 Task: Look for space in Novi Ligure, Italy from 2nd September, 2023 to 5th September, 2023 for 1 adult in price range Rs.5000 to Rs.10000. Place can be private room with 1  bedroom having 1 bed and 1 bathroom. Property type can be house, flat, guest house, hotel. Booking option can be shelf check-in. Required host language is English.
Action: Mouse moved to (407, 115)
Screenshot: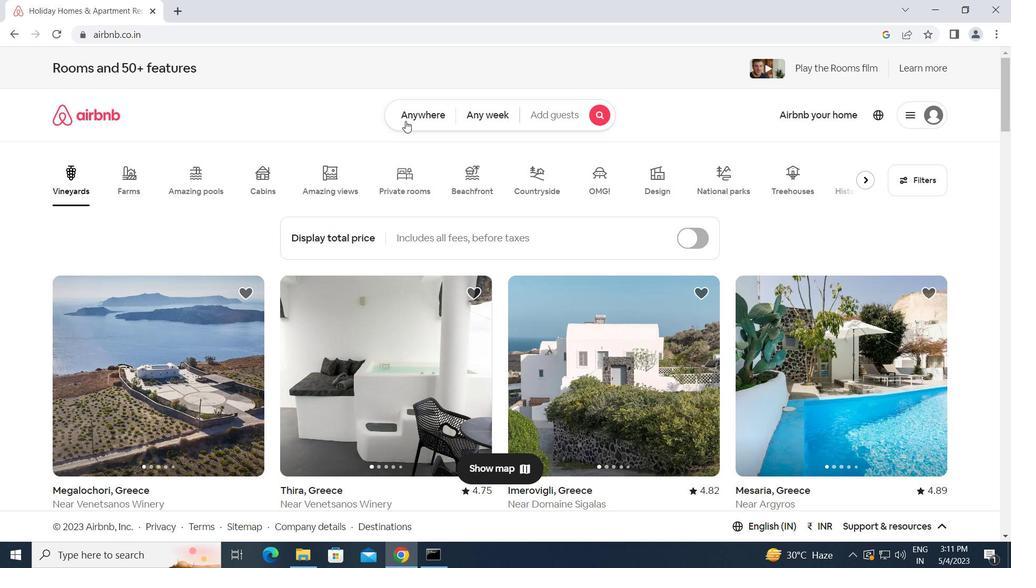 
Action: Mouse pressed left at (407, 115)
Screenshot: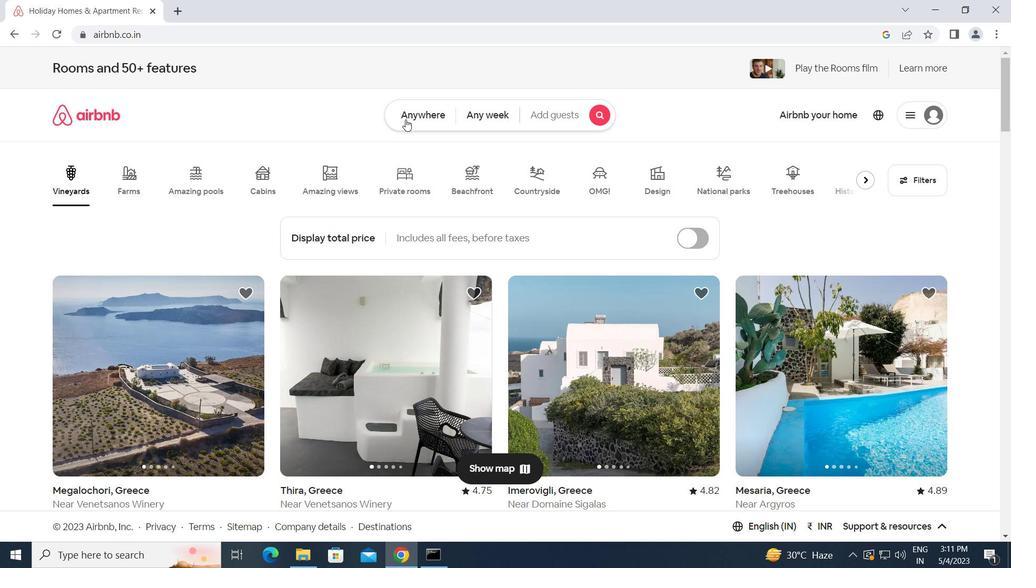 
Action: Mouse moved to (353, 165)
Screenshot: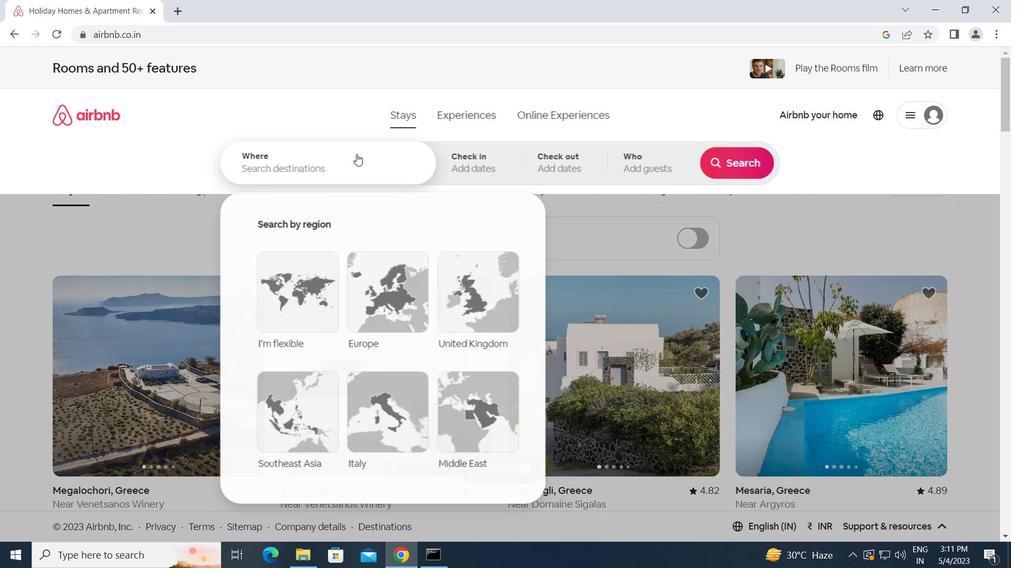 
Action: Mouse pressed left at (353, 165)
Screenshot: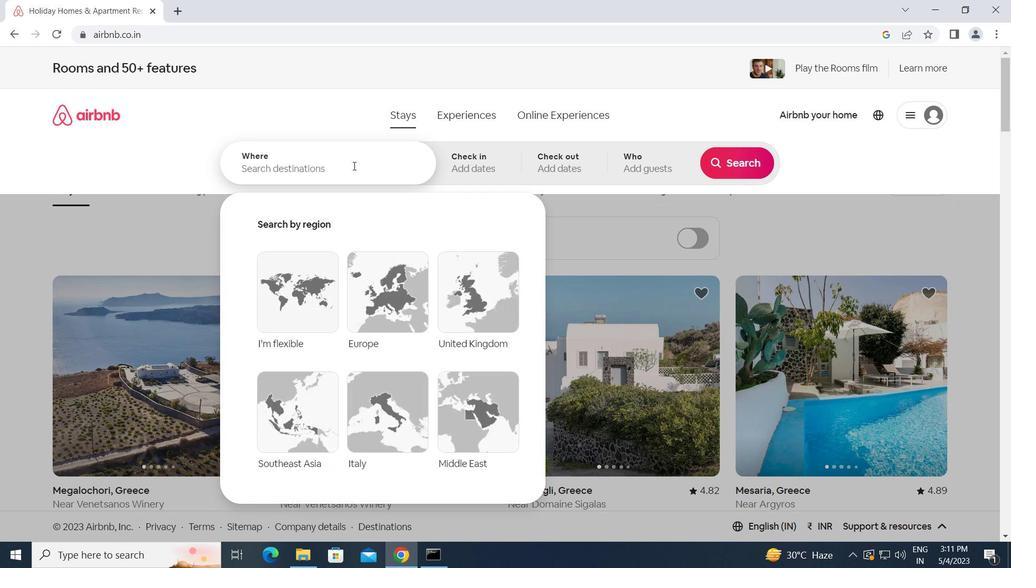 
Action: Key pressed n<Key.caps_lock>ovi<Key.space><Key.caps_lock>l<Key.caps_lock>igure,<Key.space><Key.caps_lock>i<Key.caps_lock>taly<Key.enter>
Screenshot: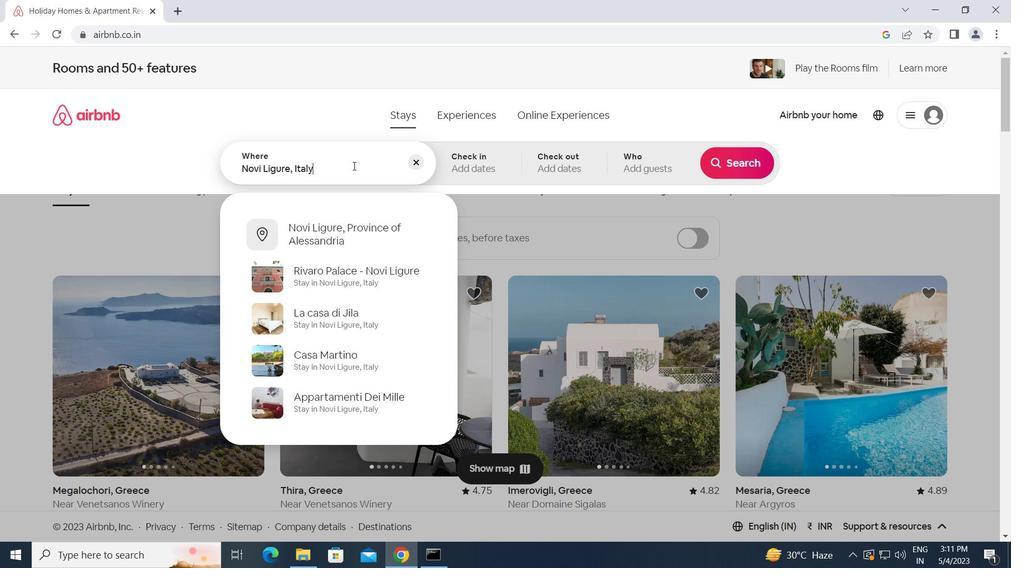 
Action: Mouse moved to (738, 271)
Screenshot: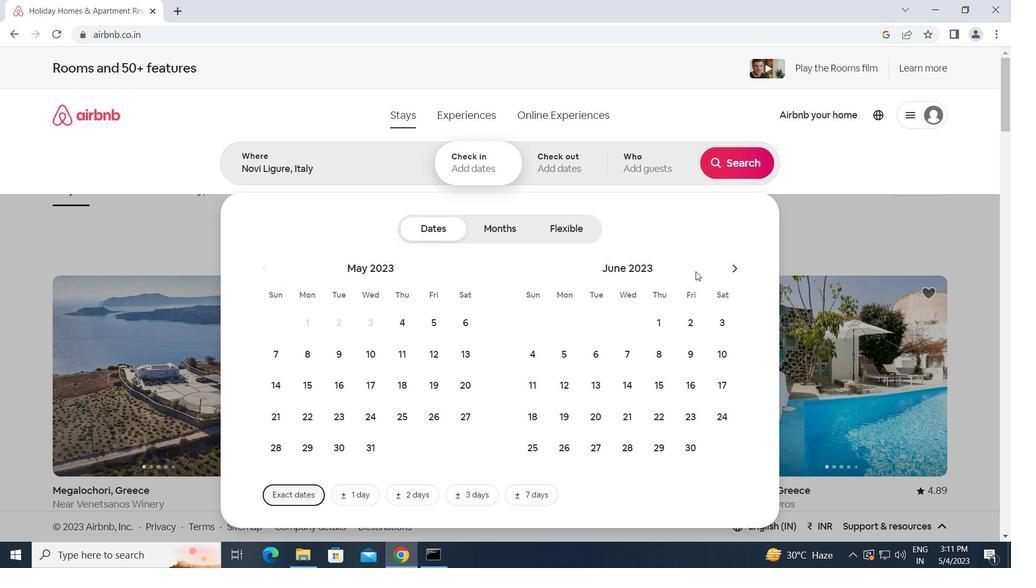 
Action: Mouse pressed left at (738, 271)
Screenshot: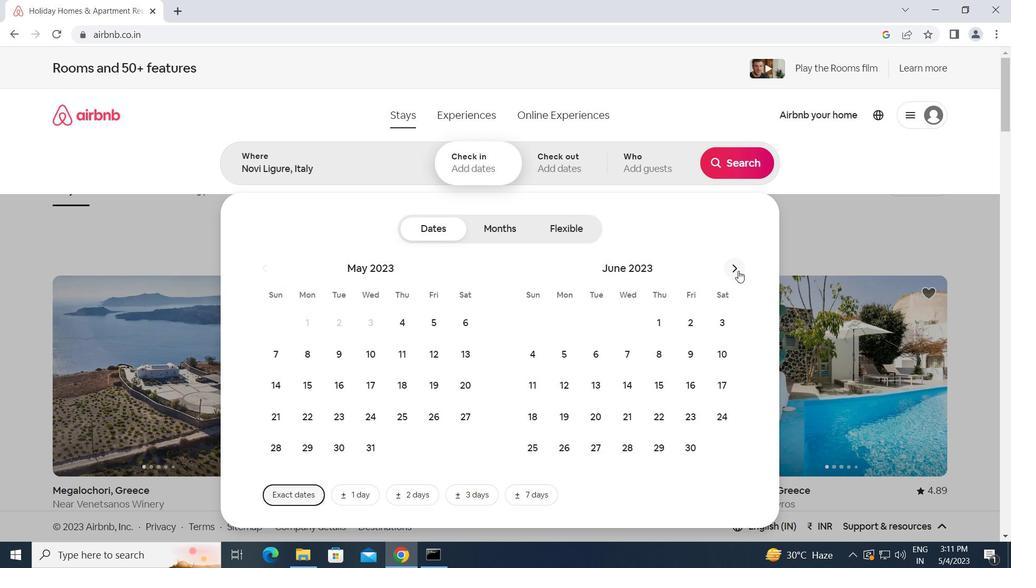 
Action: Mouse pressed left at (738, 271)
Screenshot: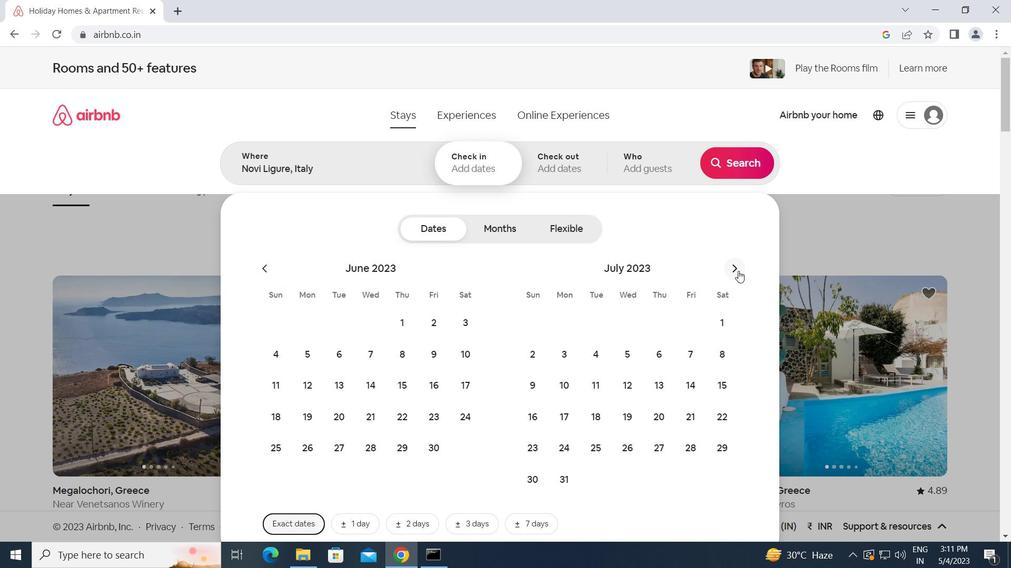 
Action: Mouse pressed left at (738, 271)
Screenshot: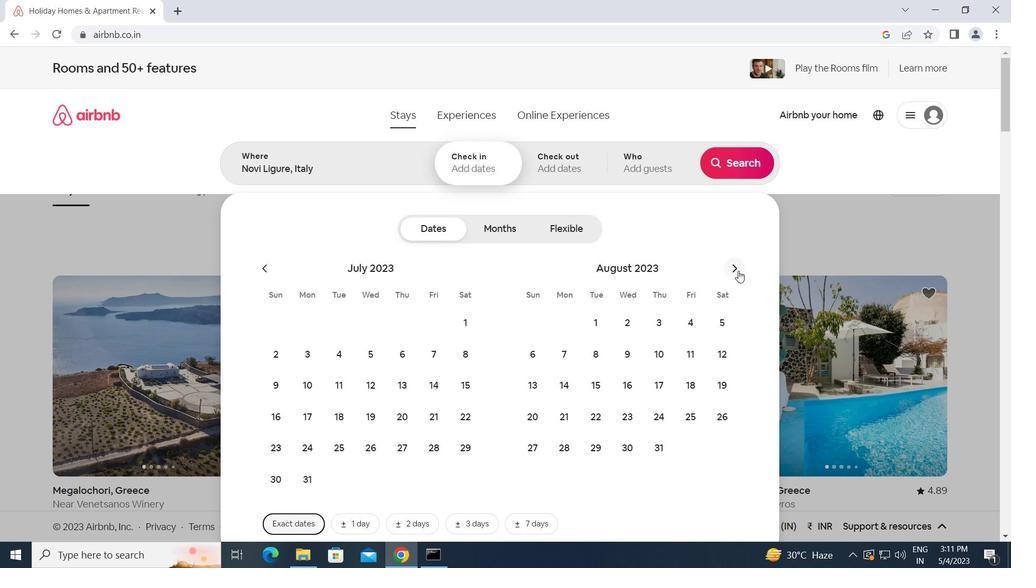 
Action: Mouse moved to (718, 320)
Screenshot: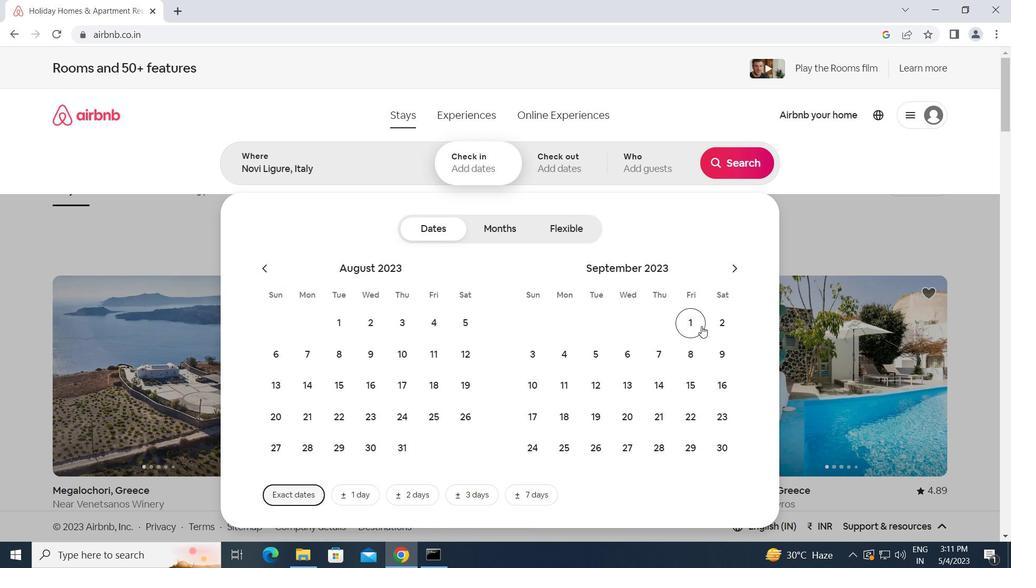 
Action: Mouse pressed left at (718, 320)
Screenshot: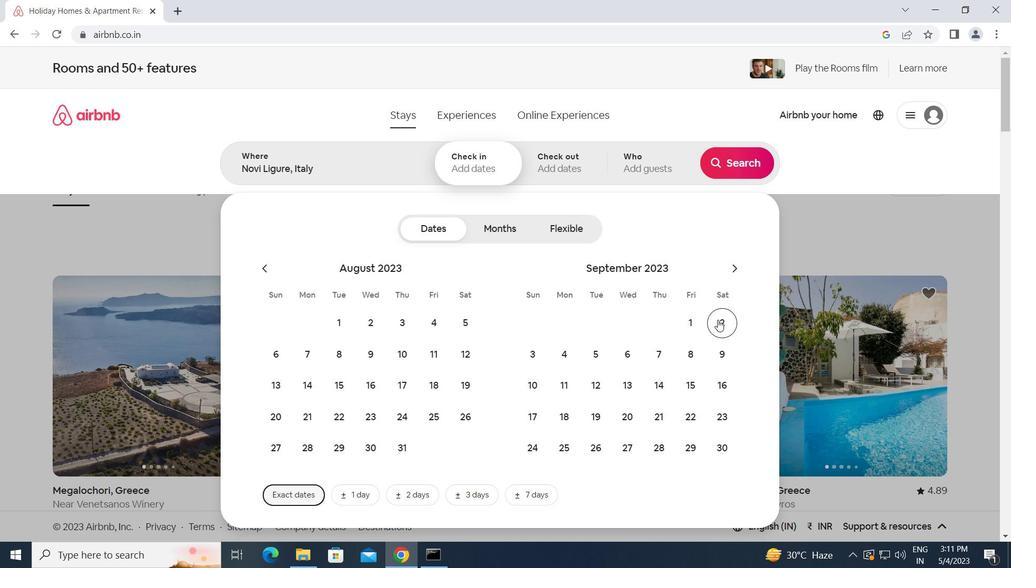 
Action: Mouse moved to (591, 359)
Screenshot: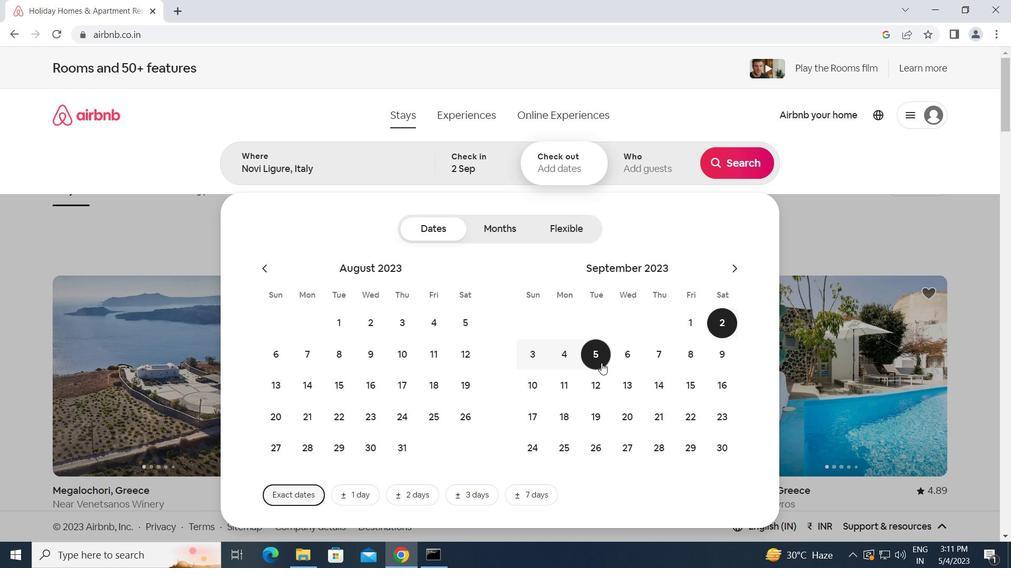 
Action: Mouse pressed left at (591, 359)
Screenshot: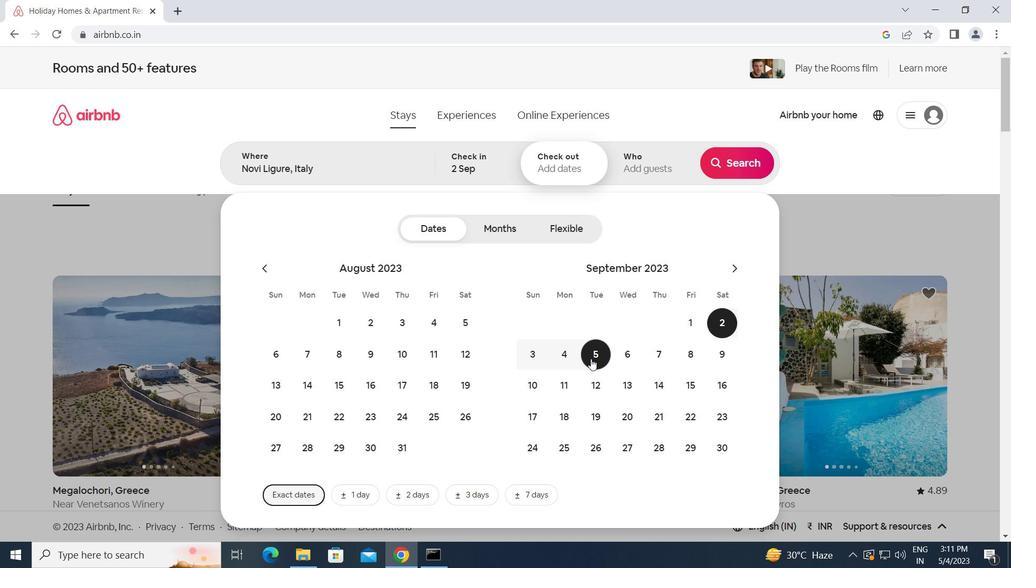 
Action: Mouse moved to (653, 163)
Screenshot: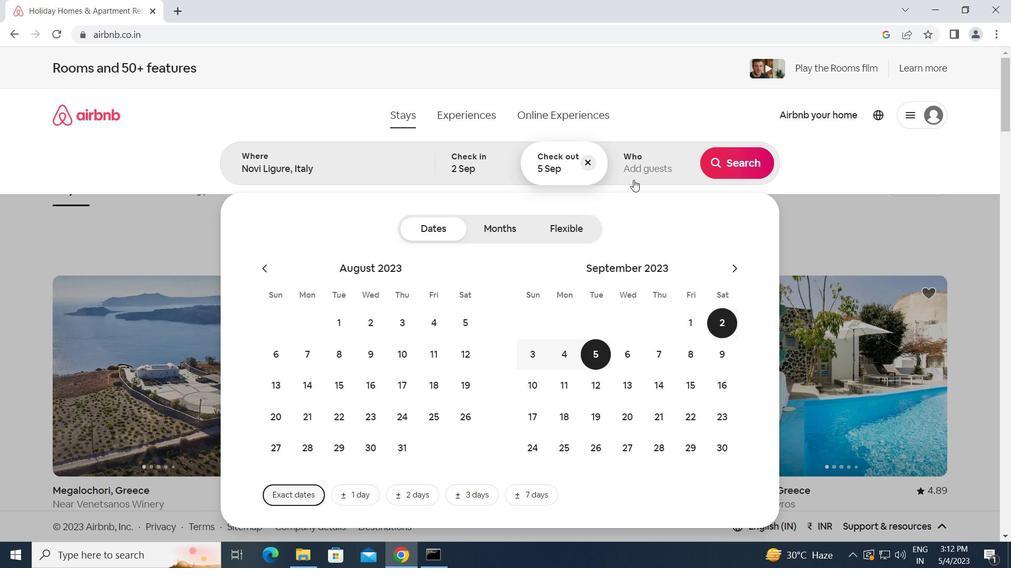 
Action: Mouse pressed left at (653, 163)
Screenshot: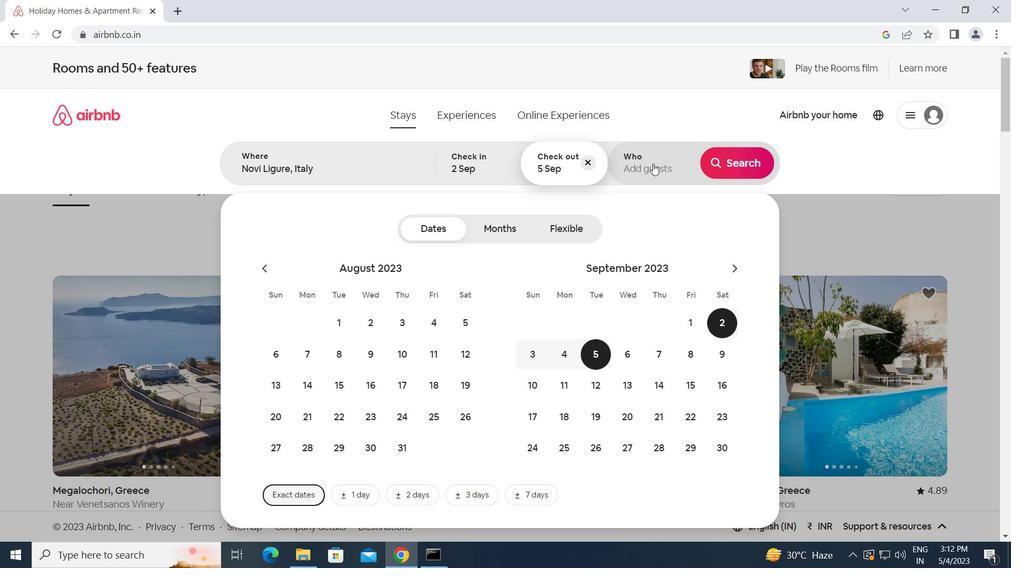 
Action: Mouse moved to (745, 232)
Screenshot: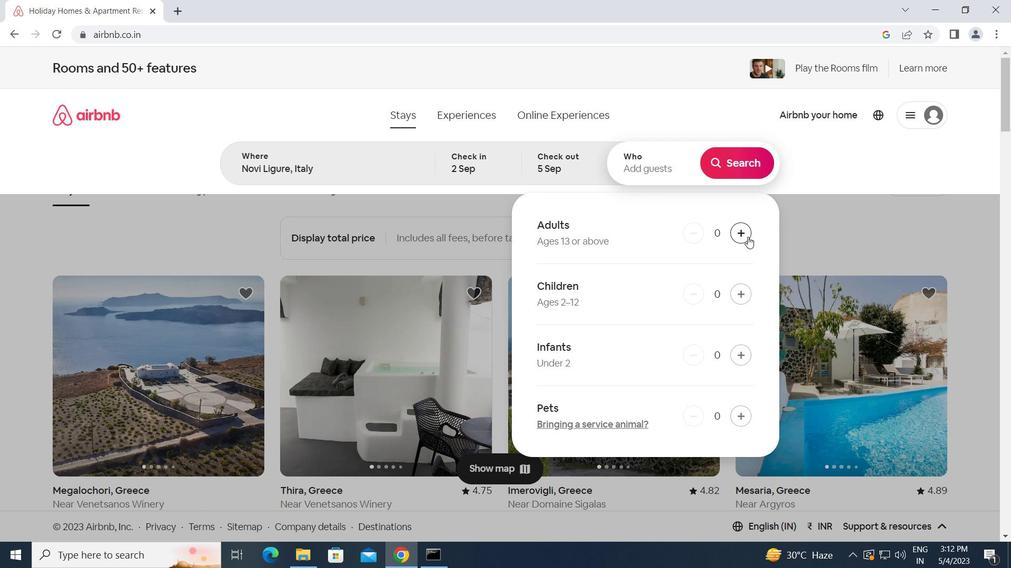
Action: Mouse pressed left at (745, 232)
Screenshot: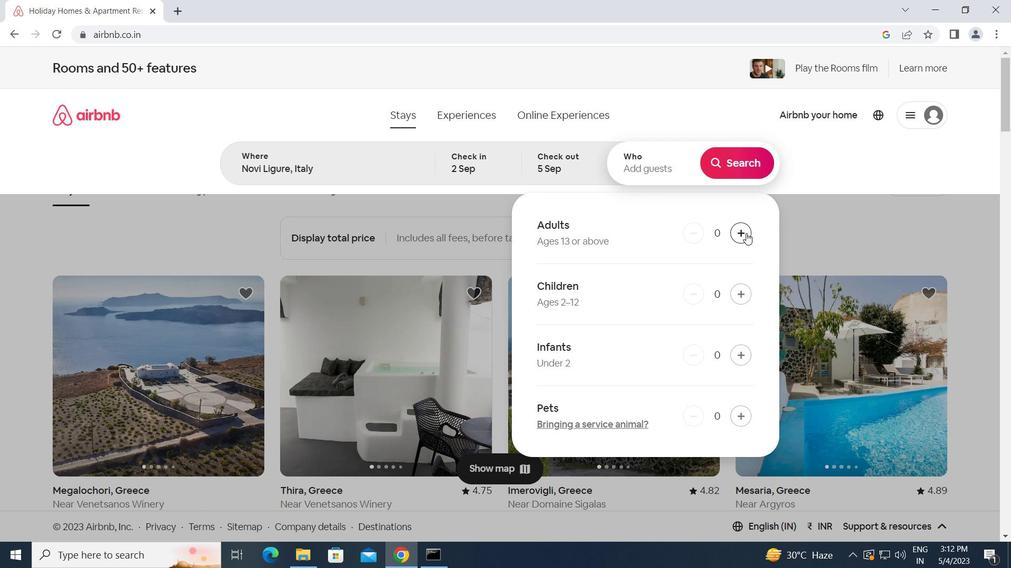 
Action: Mouse moved to (742, 158)
Screenshot: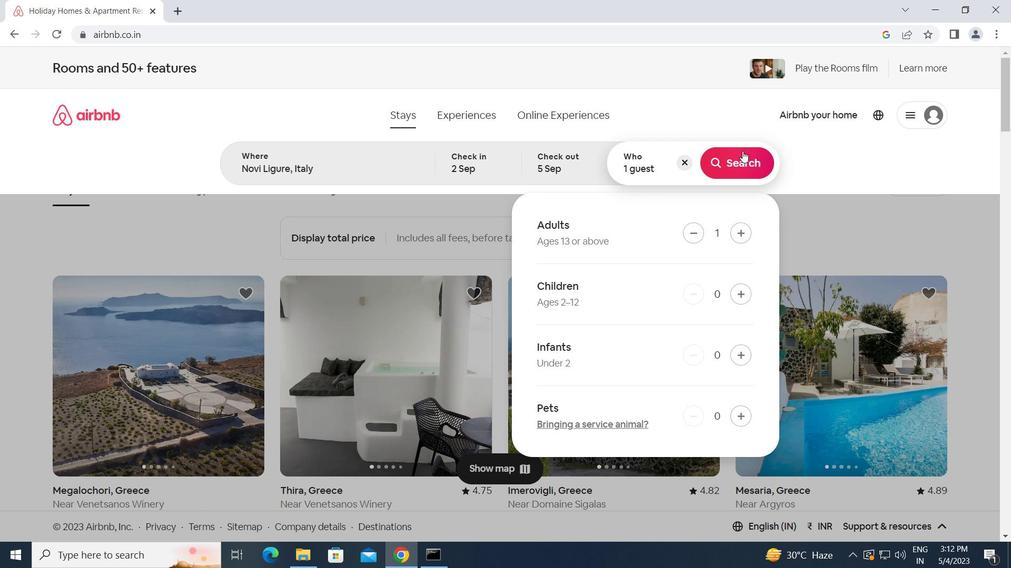 
Action: Mouse pressed left at (742, 158)
Screenshot: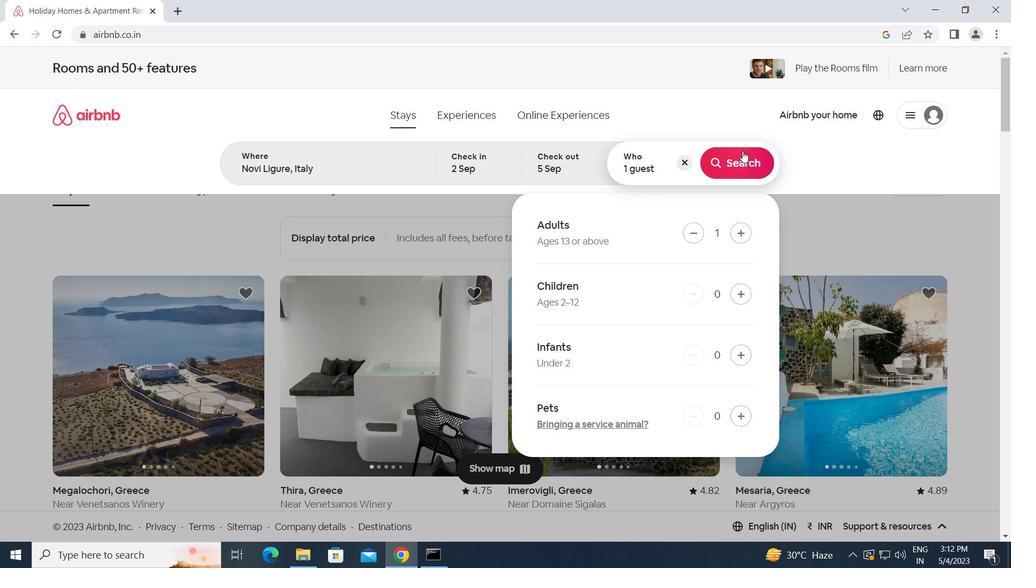 
Action: Mouse moved to (942, 121)
Screenshot: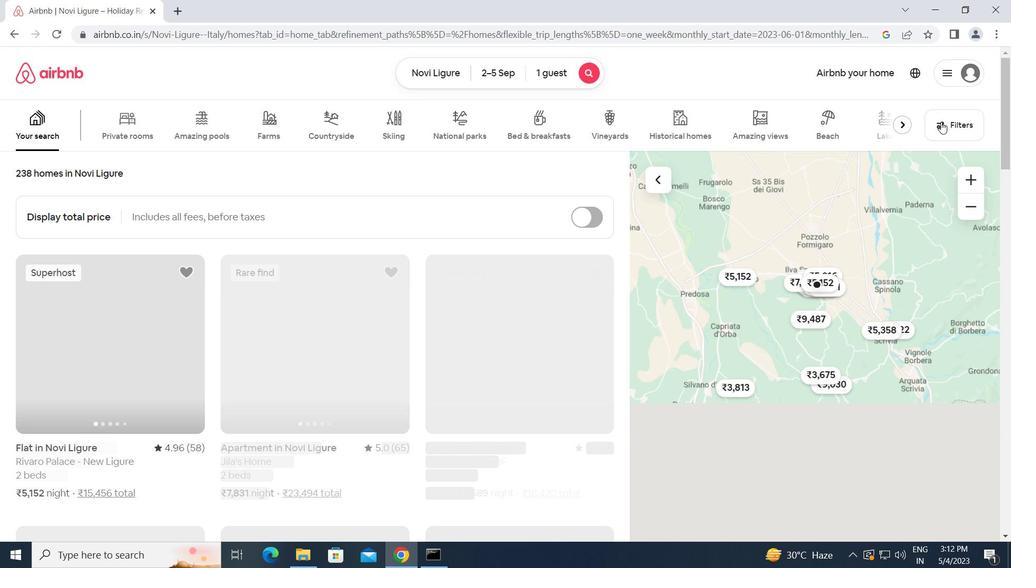 
Action: Mouse pressed left at (942, 121)
Screenshot: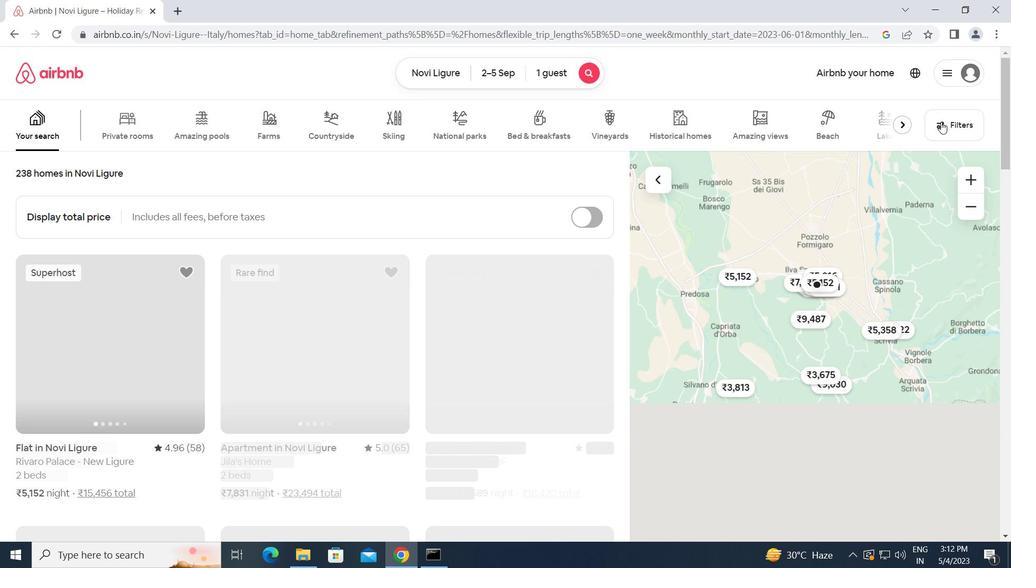
Action: Mouse moved to (332, 292)
Screenshot: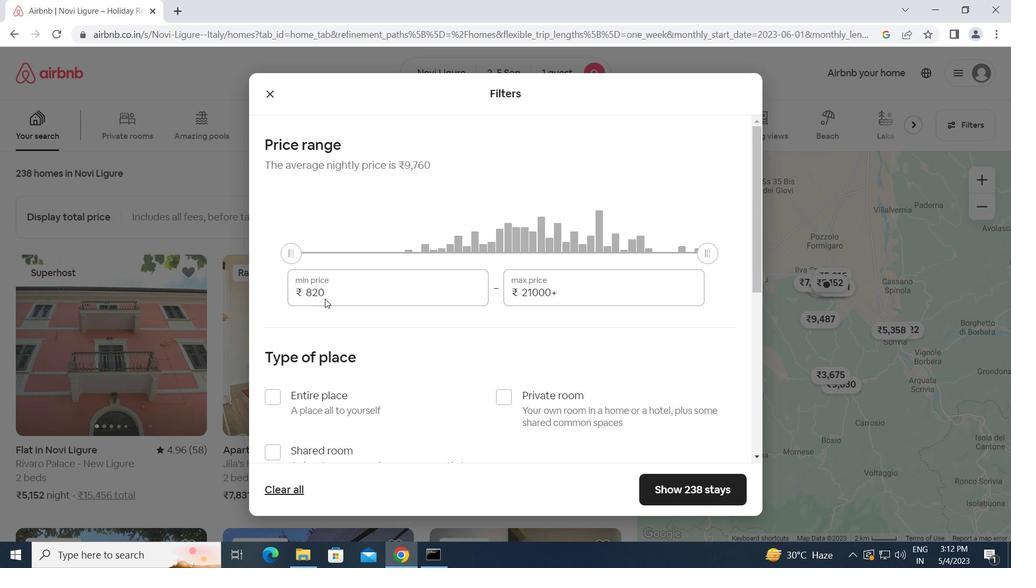 
Action: Mouse pressed left at (332, 292)
Screenshot: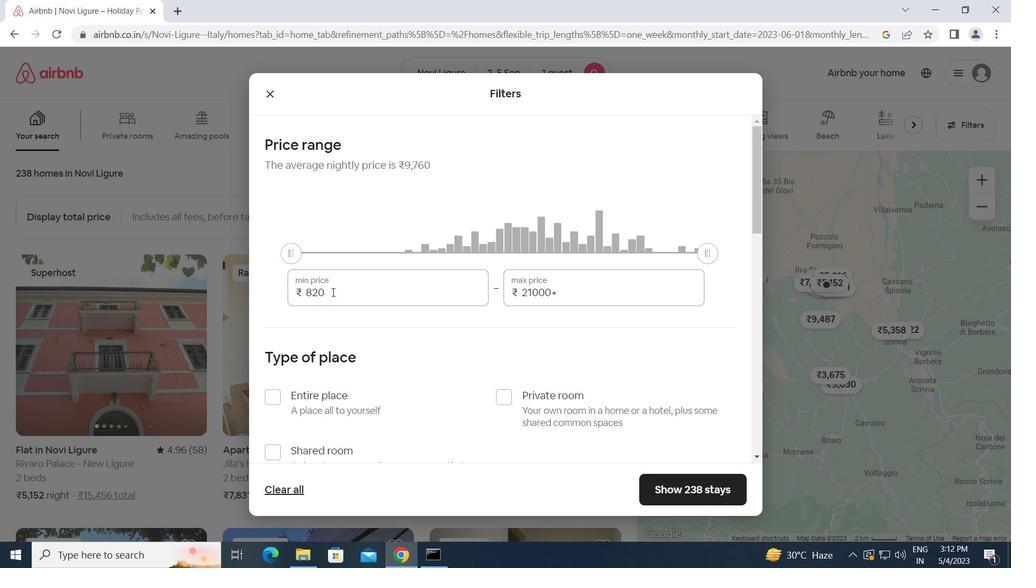 
Action: Mouse moved to (295, 300)
Screenshot: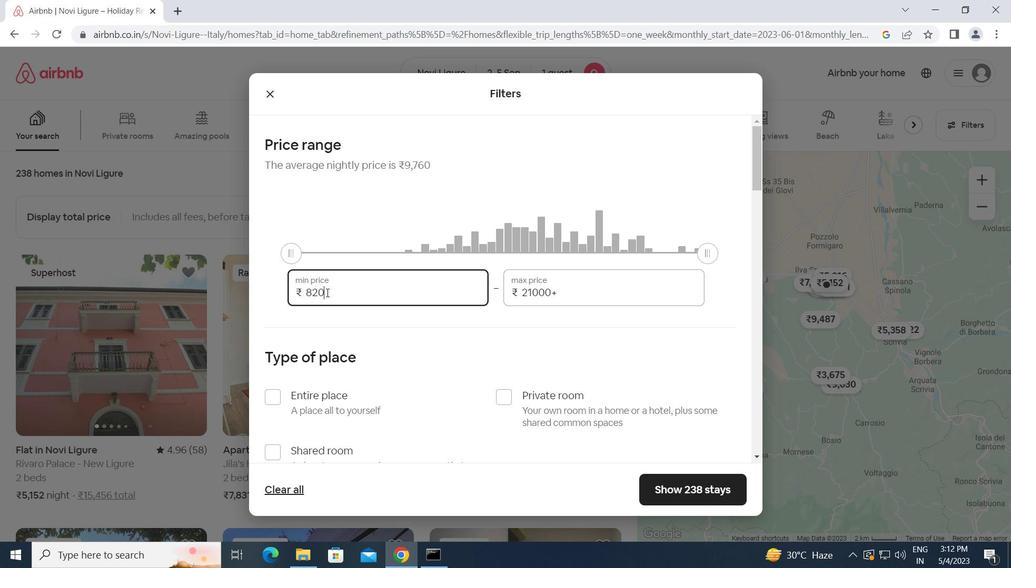 
Action: Key pressed 5000<Key.tab>10000
Screenshot: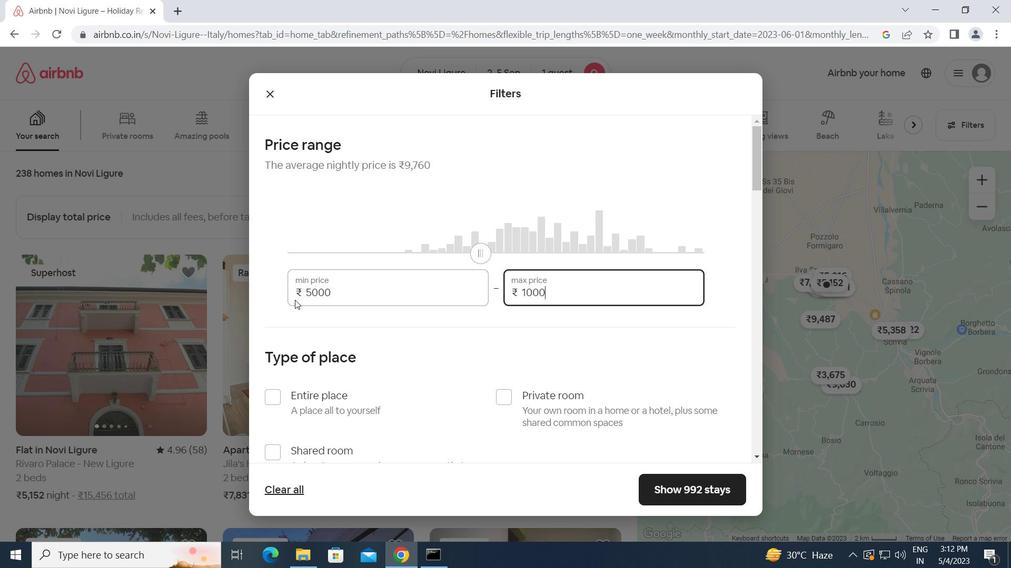 
Action: Mouse moved to (498, 394)
Screenshot: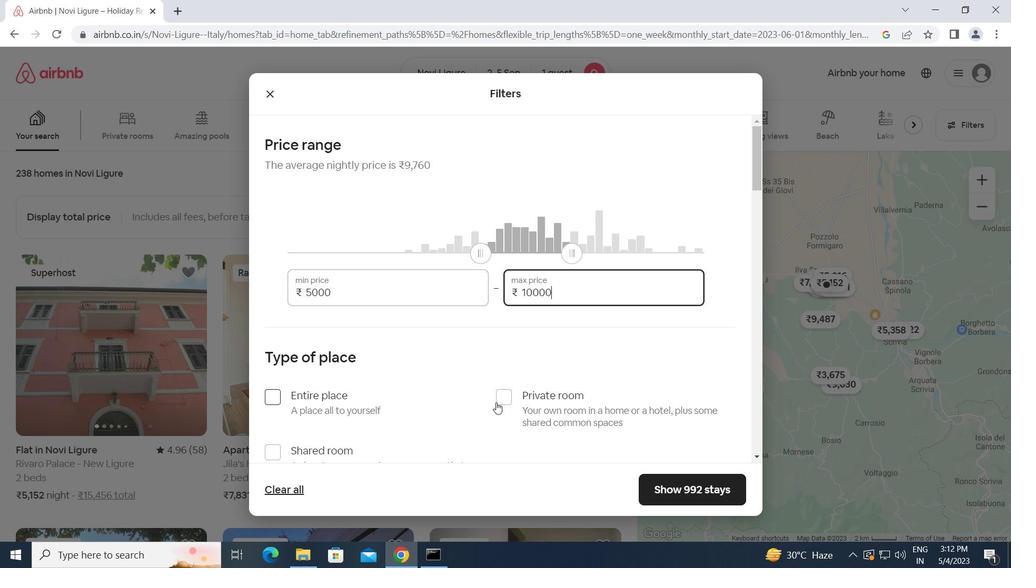 
Action: Mouse pressed left at (498, 394)
Screenshot: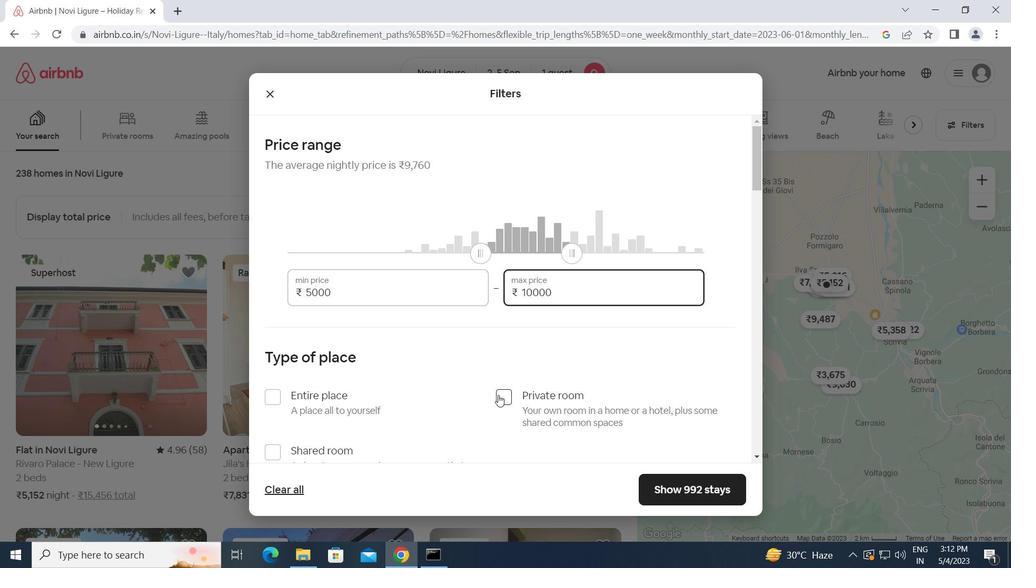 
Action: Mouse moved to (381, 434)
Screenshot: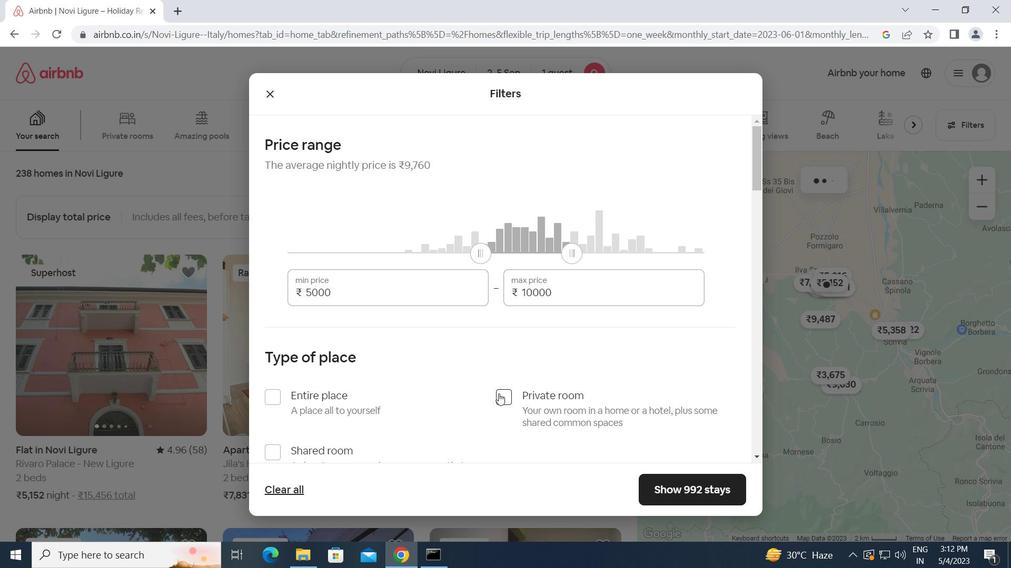 
Action: Mouse scrolled (381, 433) with delta (0, 0)
Screenshot: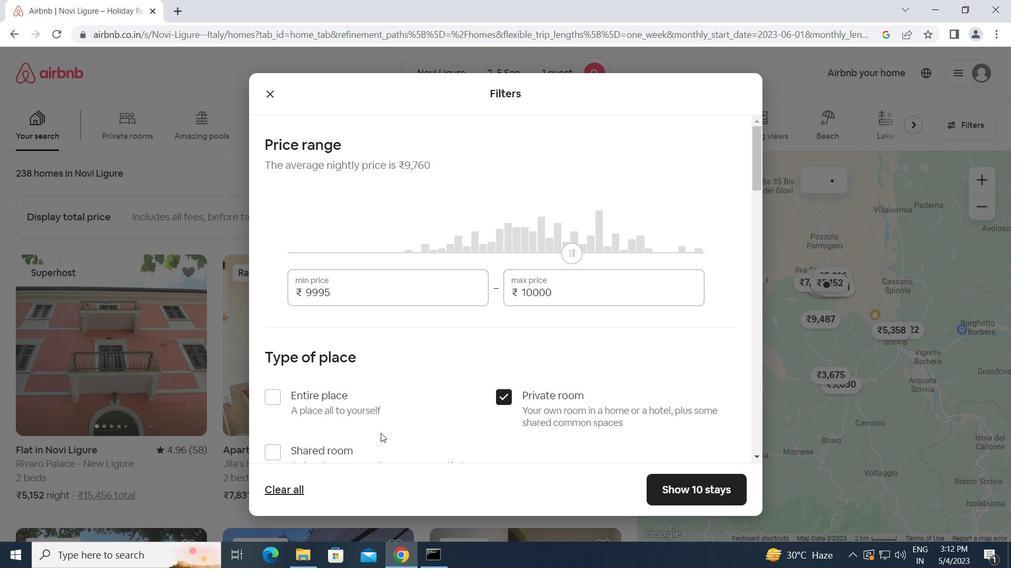 
Action: Mouse scrolled (381, 433) with delta (0, 0)
Screenshot: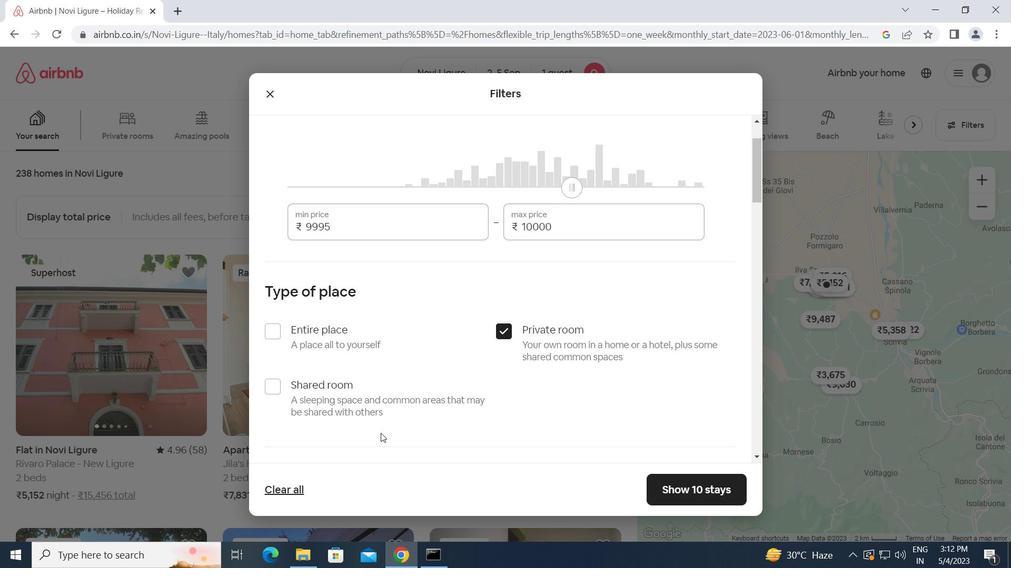 
Action: Mouse moved to (395, 424)
Screenshot: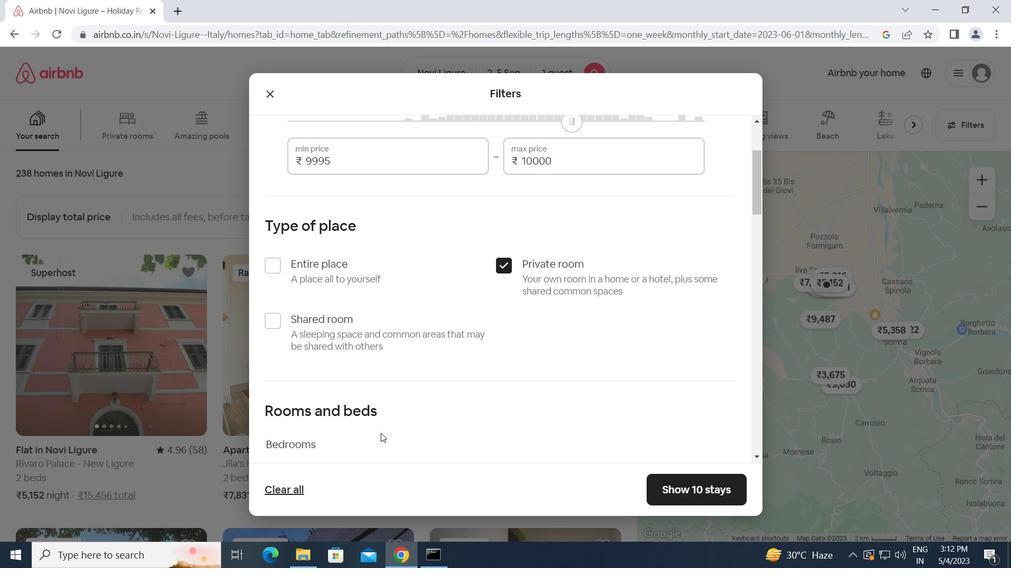 
Action: Mouse scrolled (395, 423) with delta (0, 0)
Screenshot: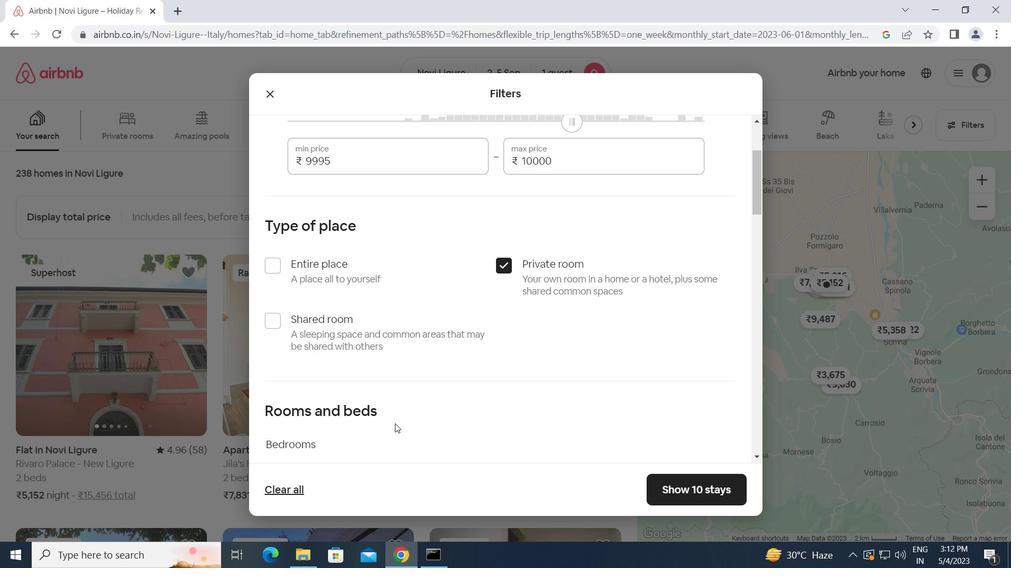 
Action: Mouse moved to (337, 417)
Screenshot: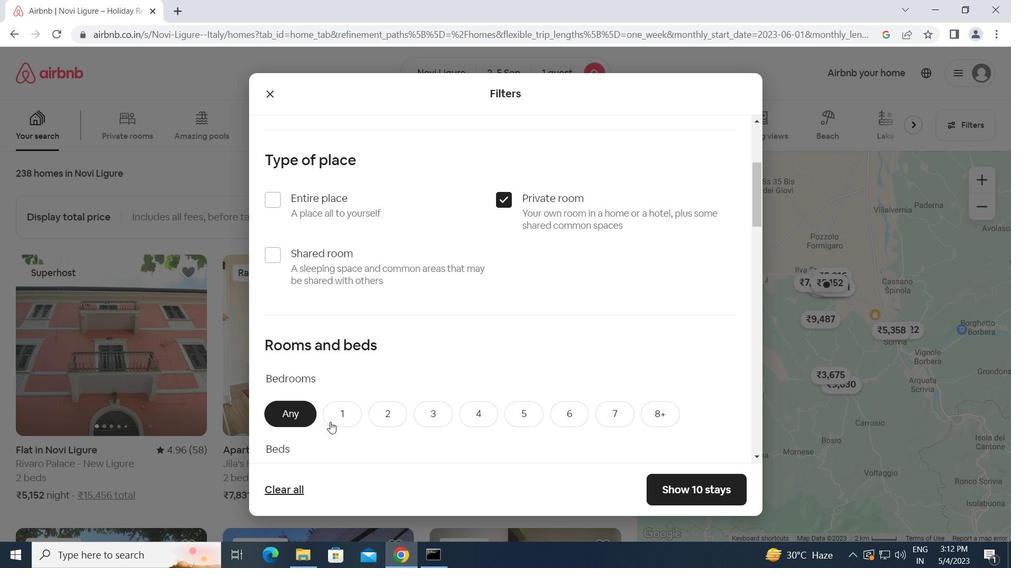 
Action: Mouse pressed left at (337, 417)
Screenshot: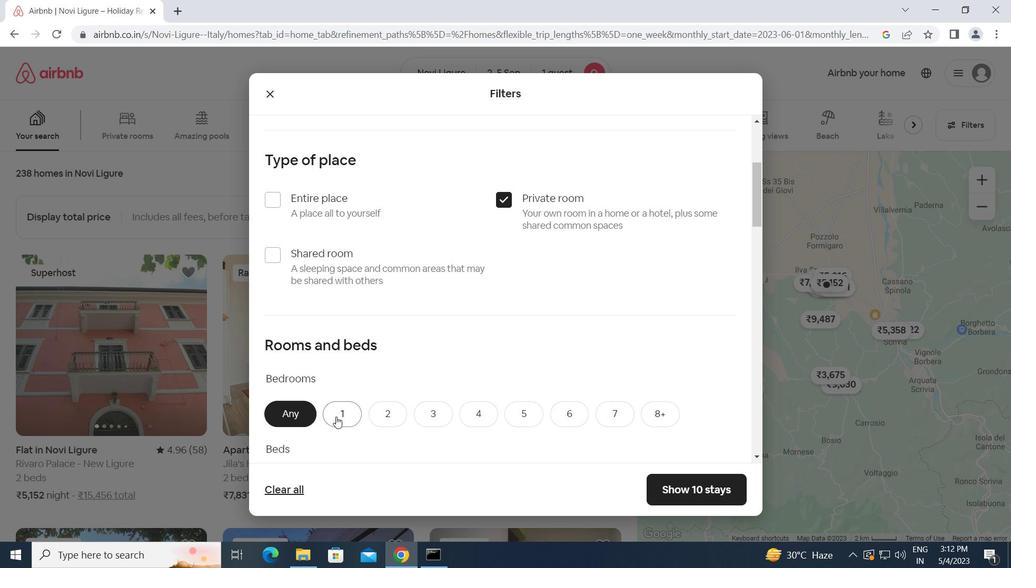 
Action: Mouse moved to (415, 407)
Screenshot: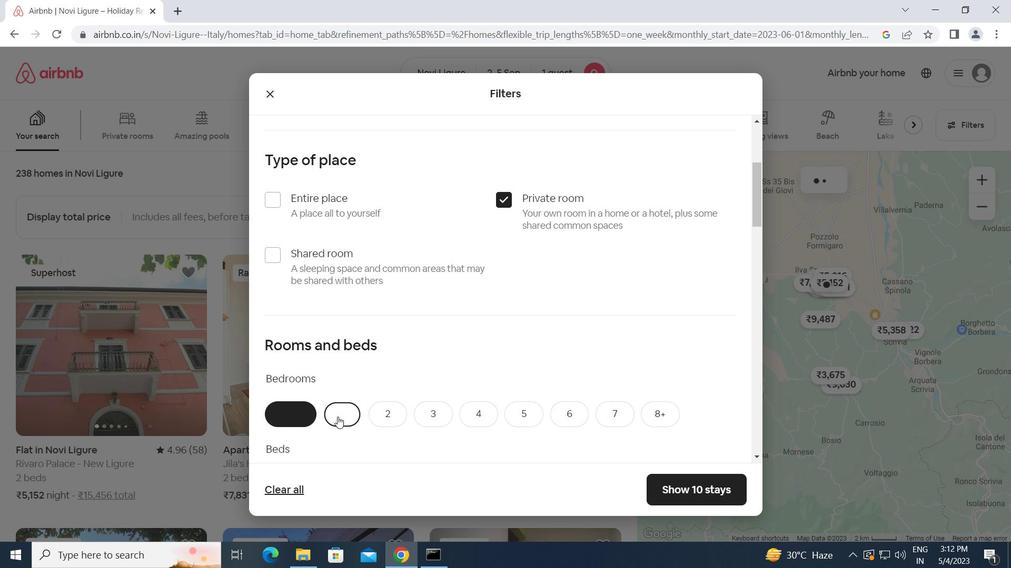 
Action: Mouse scrolled (415, 407) with delta (0, 0)
Screenshot: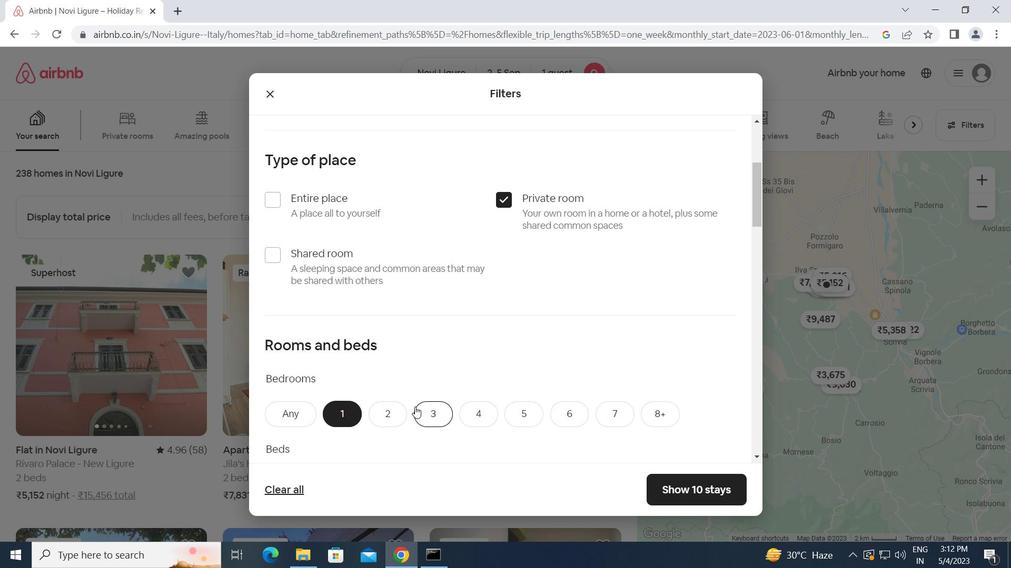 
Action: Mouse moved to (346, 425)
Screenshot: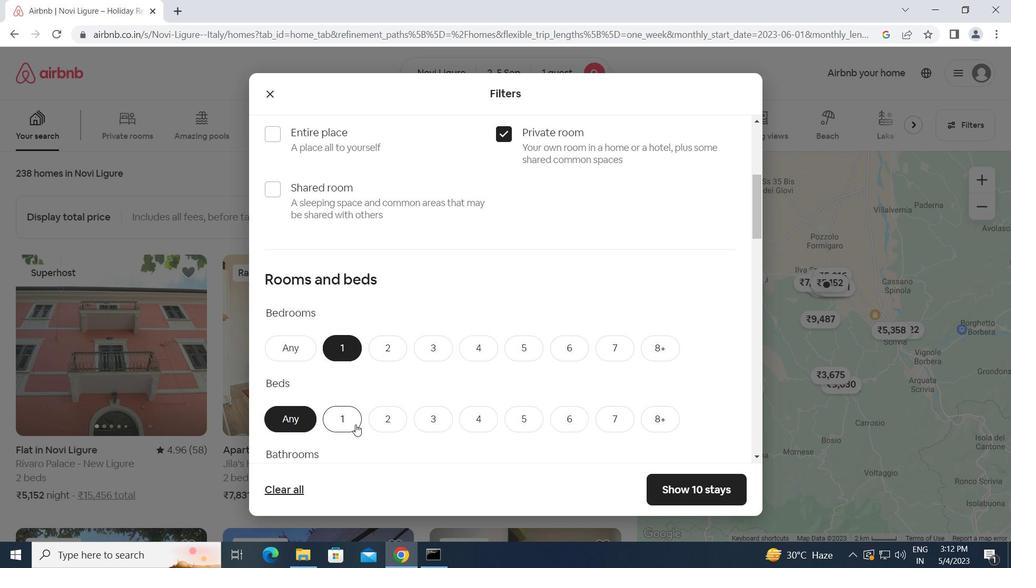 
Action: Mouse pressed left at (346, 425)
Screenshot: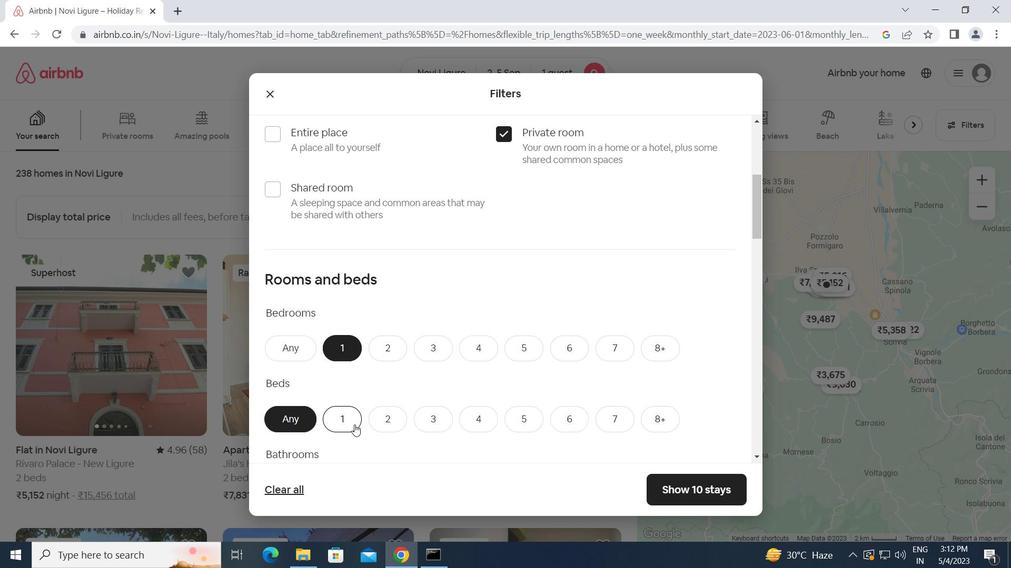 
Action: Mouse moved to (377, 424)
Screenshot: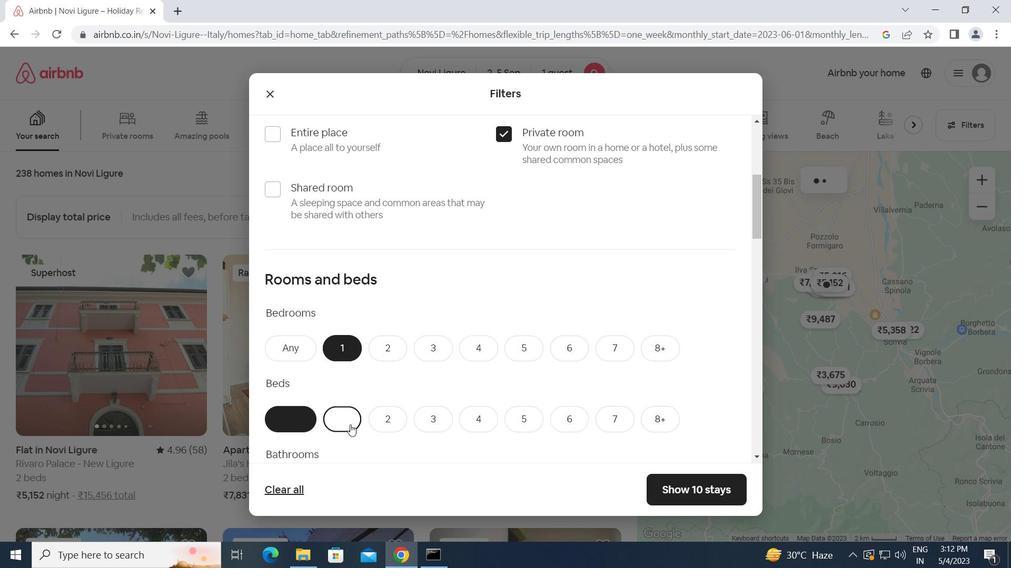 
Action: Mouse scrolled (377, 424) with delta (0, 0)
Screenshot: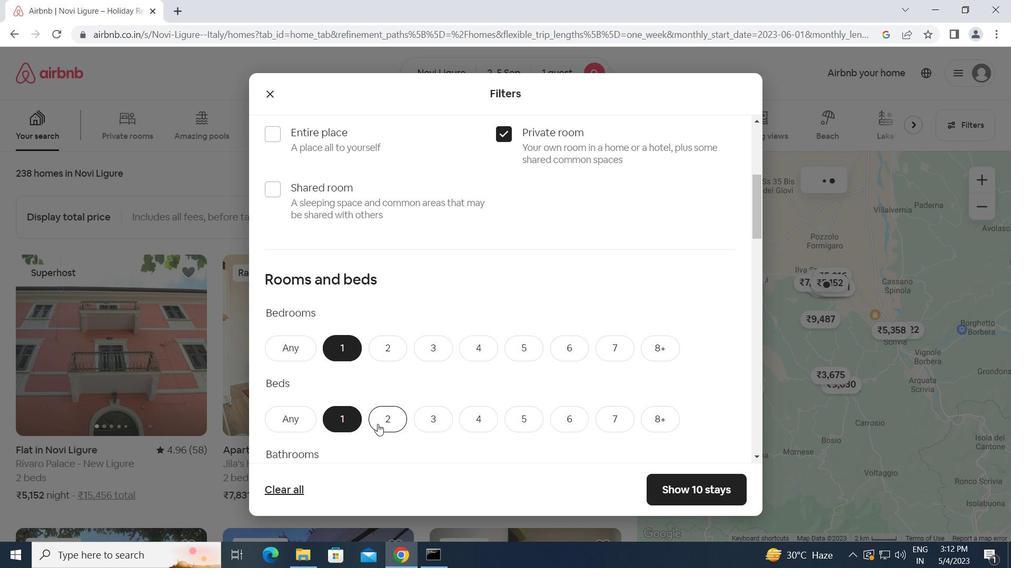 
Action: Mouse moved to (338, 417)
Screenshot: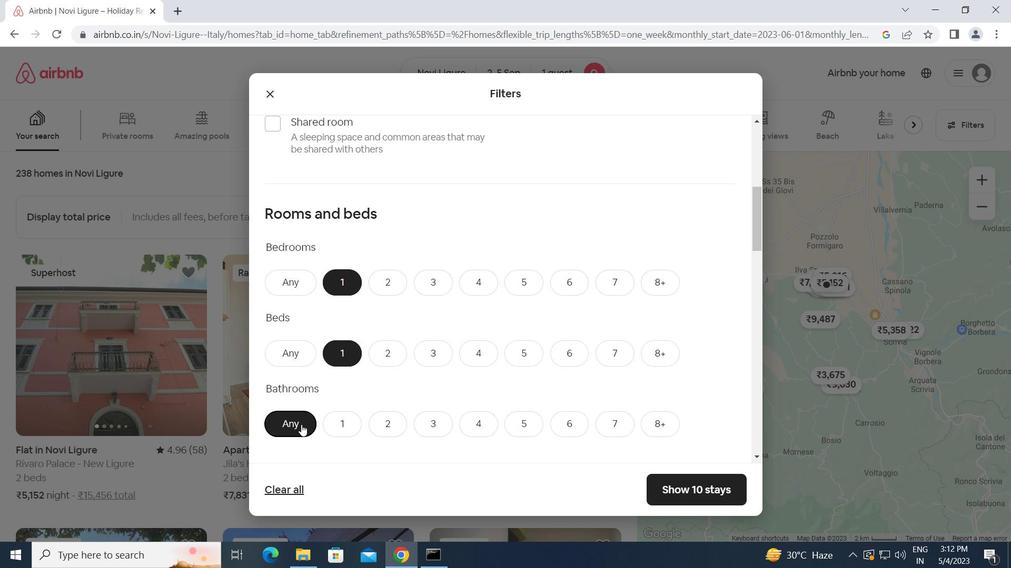 
Action: Mouse pressed left at (338, 417)
Screenshot: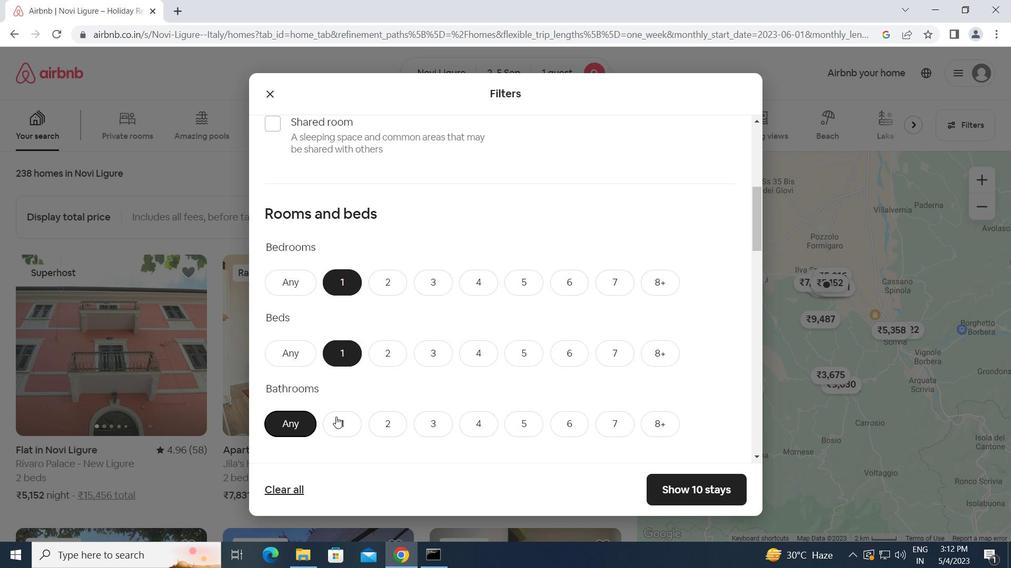 
Action: Mouse moved to (412, 417)
Screenshot: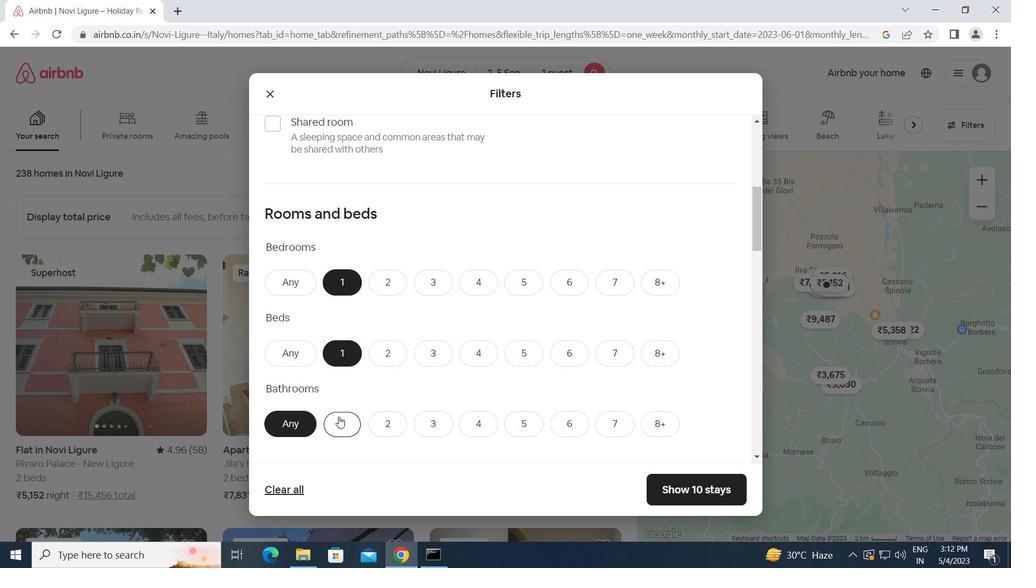 
Action: Mouse scrolled (412, 416) with delta (0, 0)
Screenshot: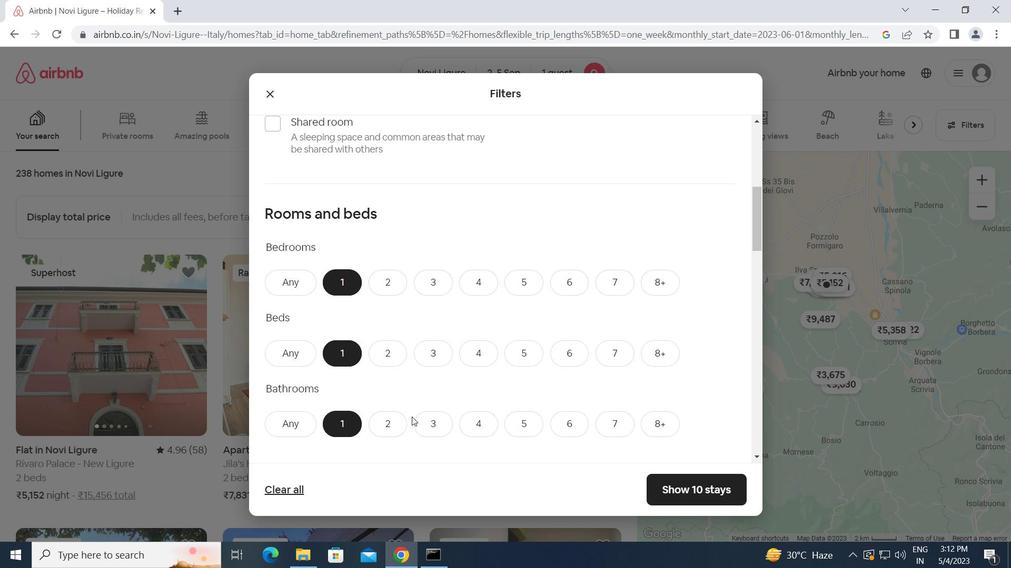 
Action: Mouse scrolled (412, 416) with delta (0, 0)
Screenshot: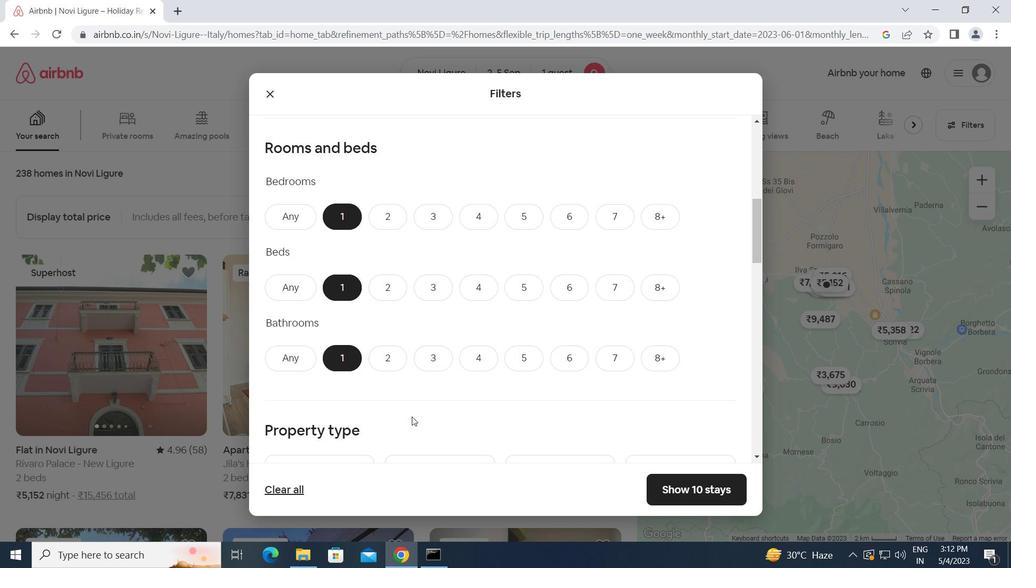 
Action: Mouse moved to (401, 423)
Screenshot: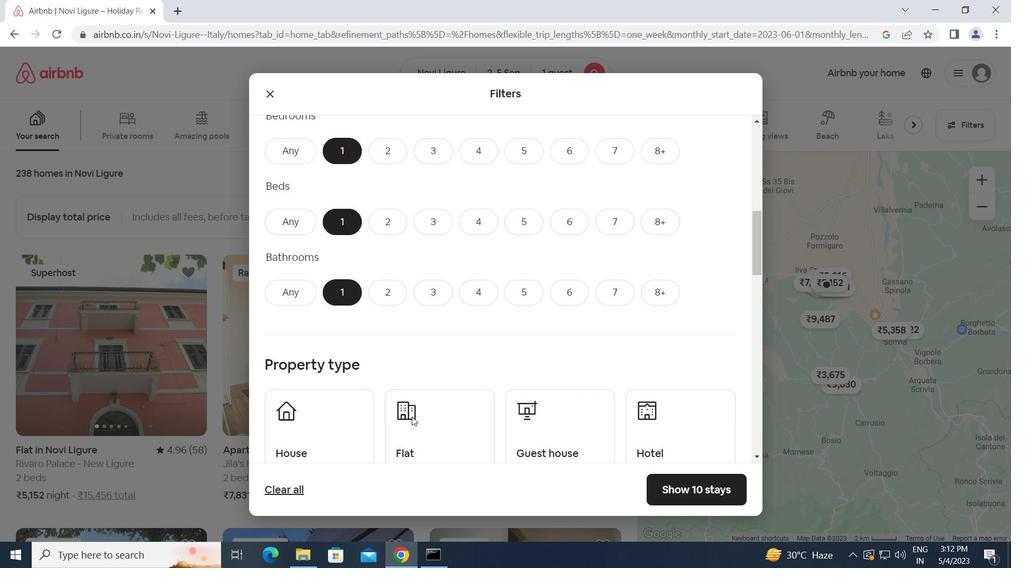 
Action: Mouse scrolled (401, 422) with delta (0, 0)
Screenshot: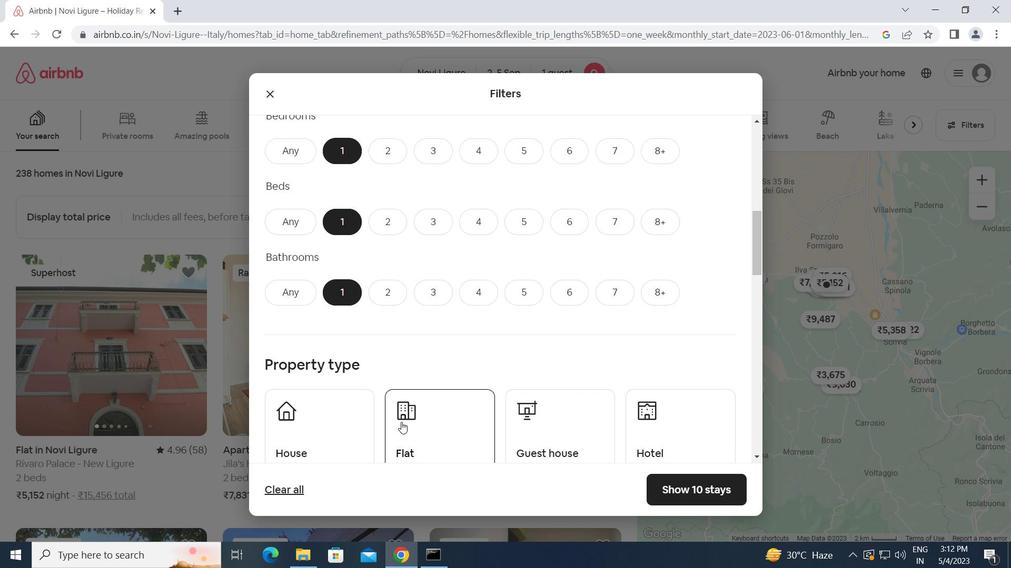 
Action: Mouse moved to (335, 374)
Screenshot: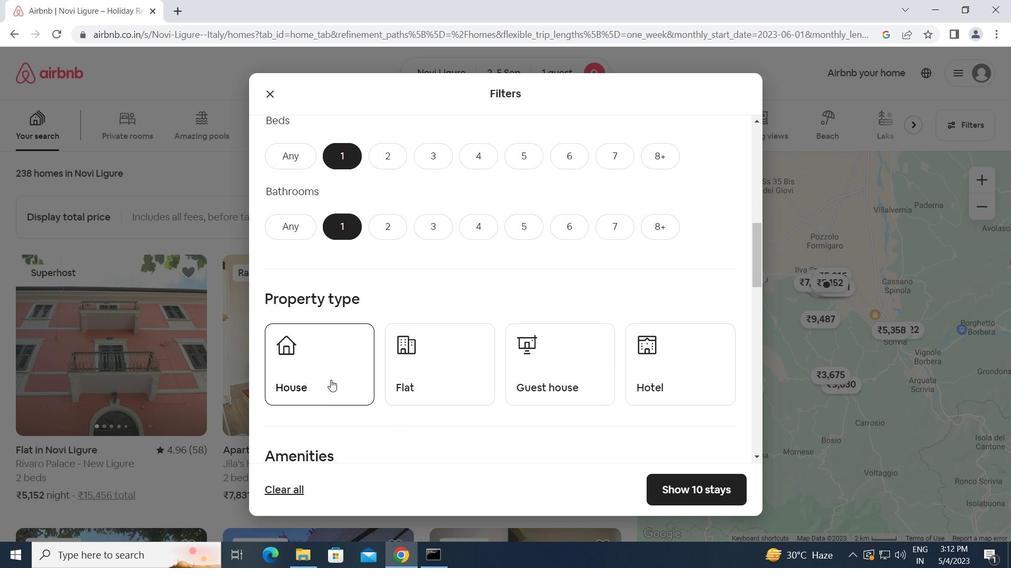 
Action: Mouse pressed left at (335, 374)
Screenshot: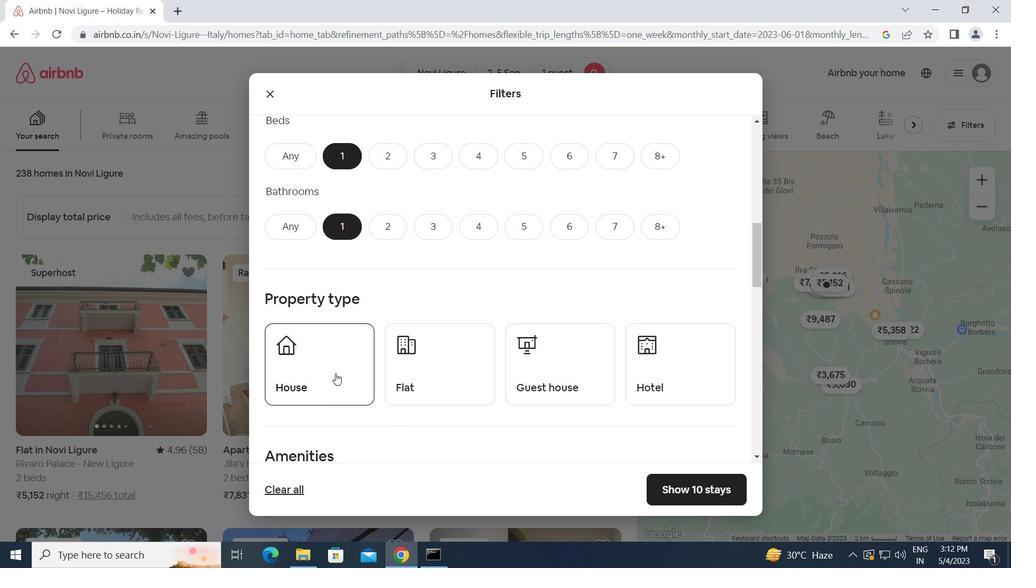 
Action: Mouse moved to (443, 365)
Screenshot: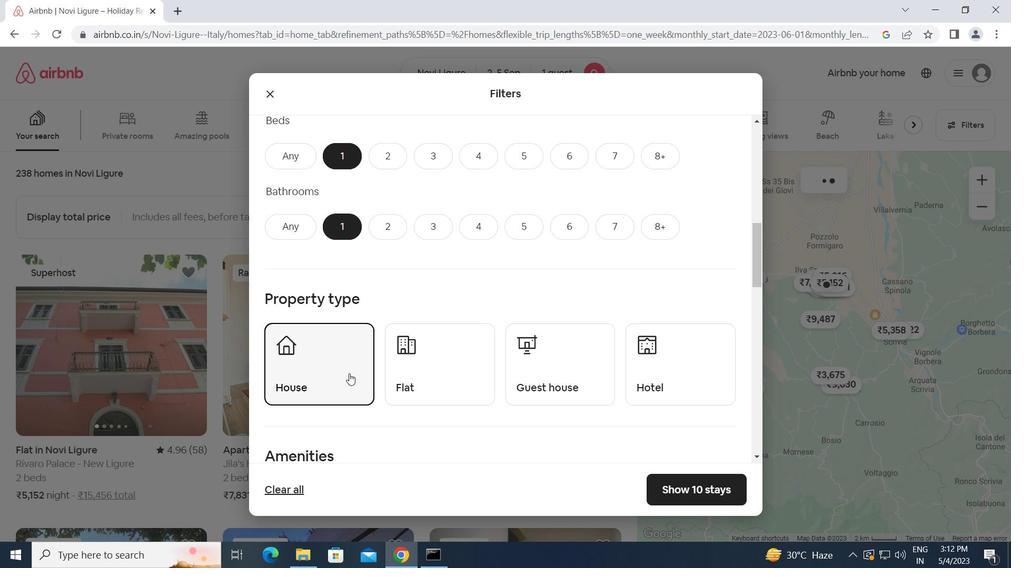 
Action: Mouse pressed left at (443, 365)
Screenshot: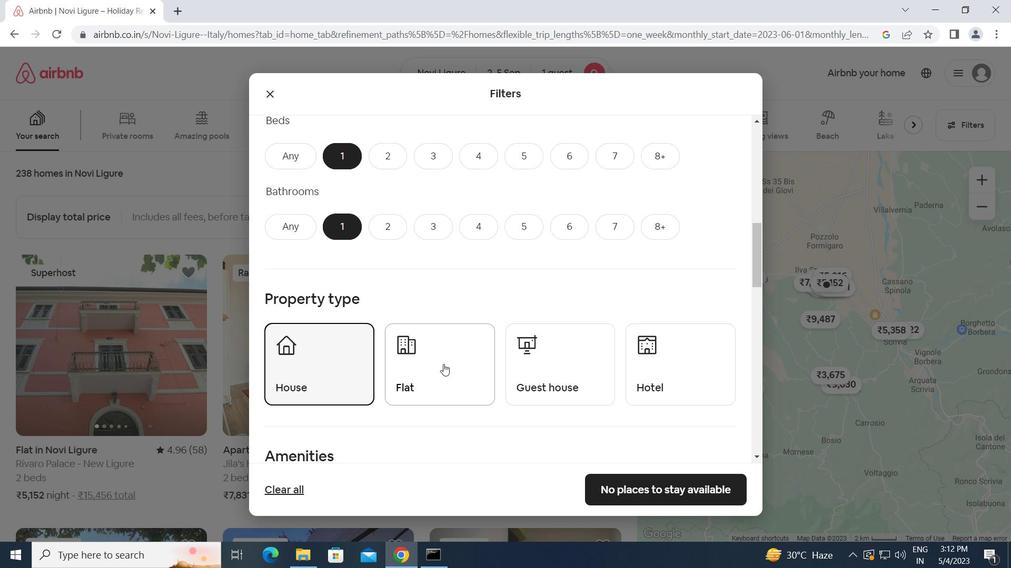 
Action: Mouse moved to (557, 364)
Screenshot: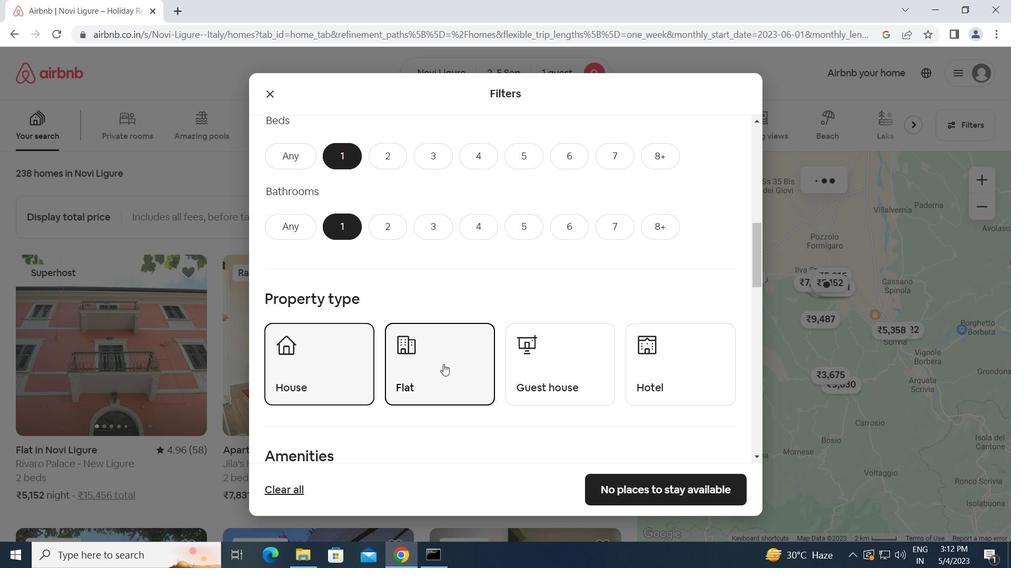 
Action: Mouse pressed left at (557, 364)
Screenshot: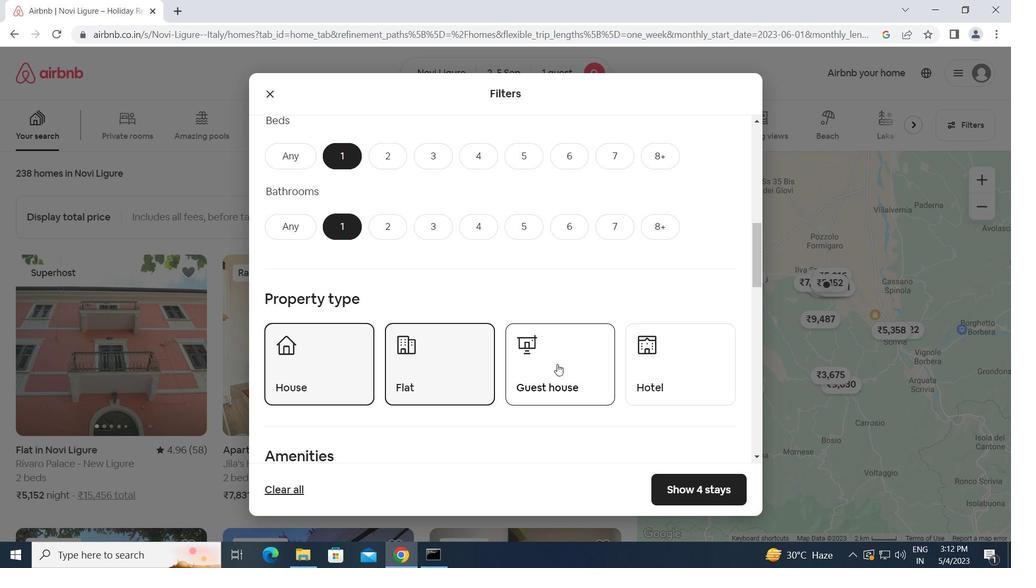 
Action: Mouse moved to (653, 364)
Screenshot: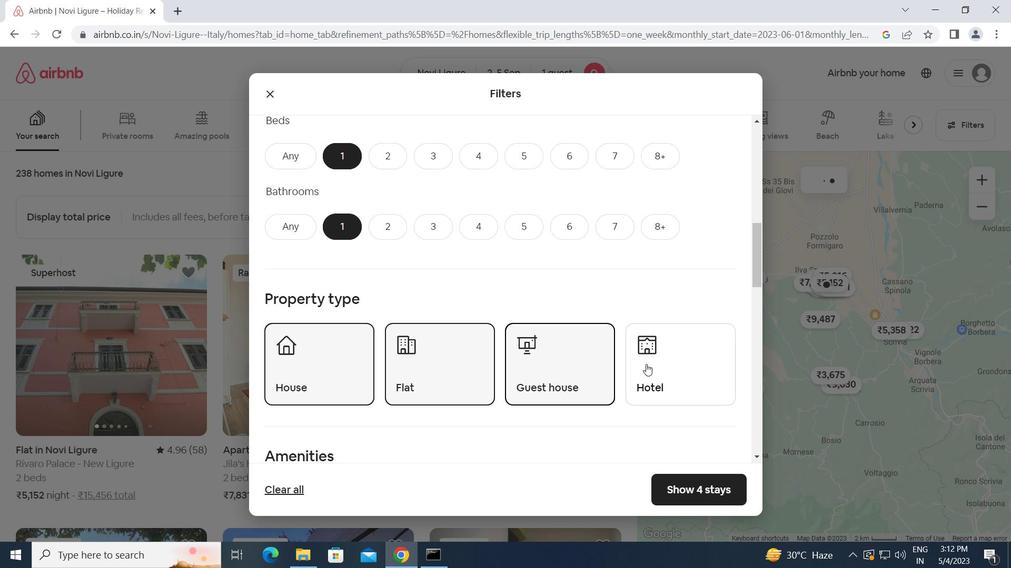 
Action: Mouse pressed left at (653, 364)
Screenshot: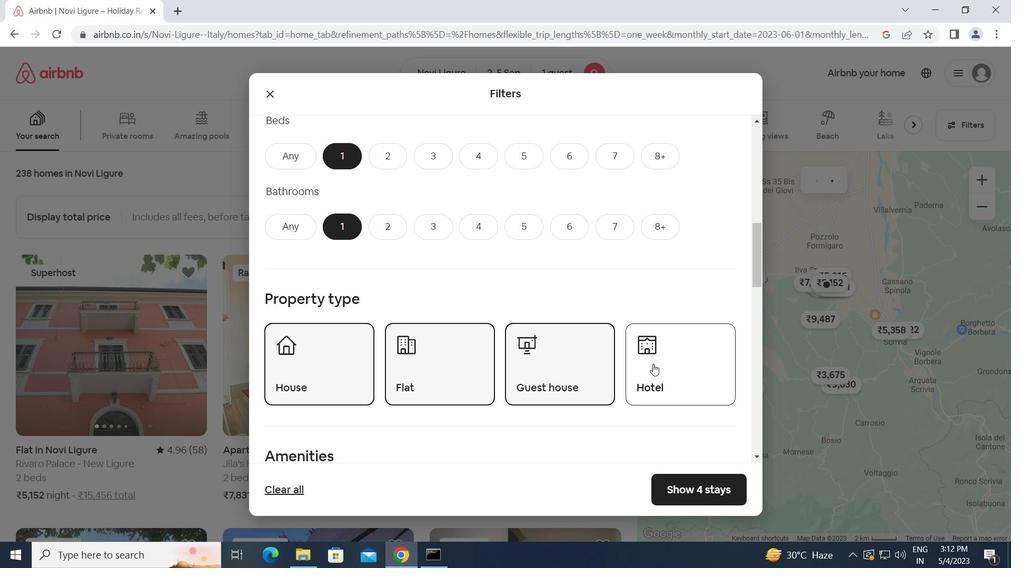 
Action: Mouse moved to (526, 399)
Screenshot: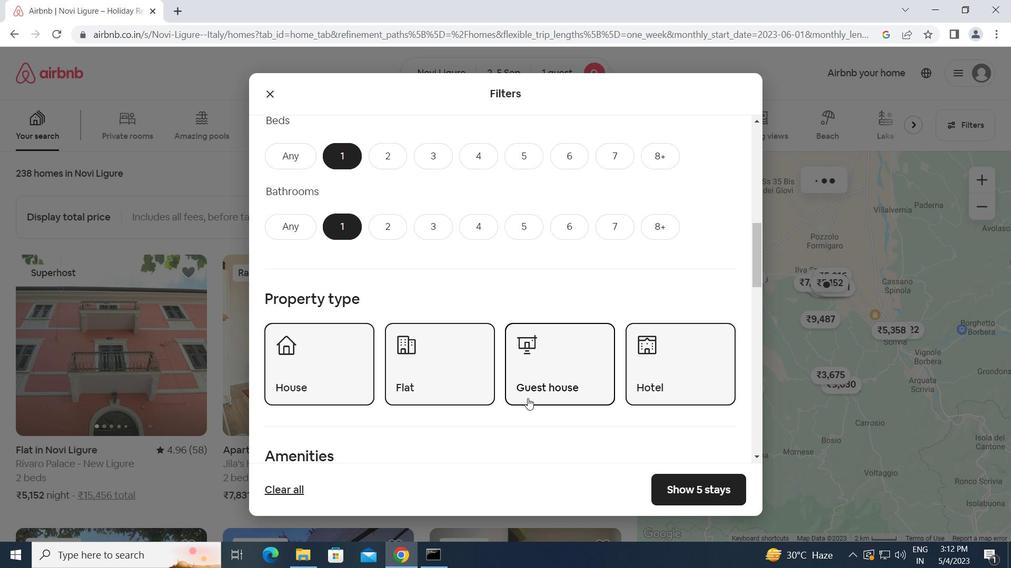 
Action: Mouse scrolled (526, 398) with delta (0, 0)
Screenshot: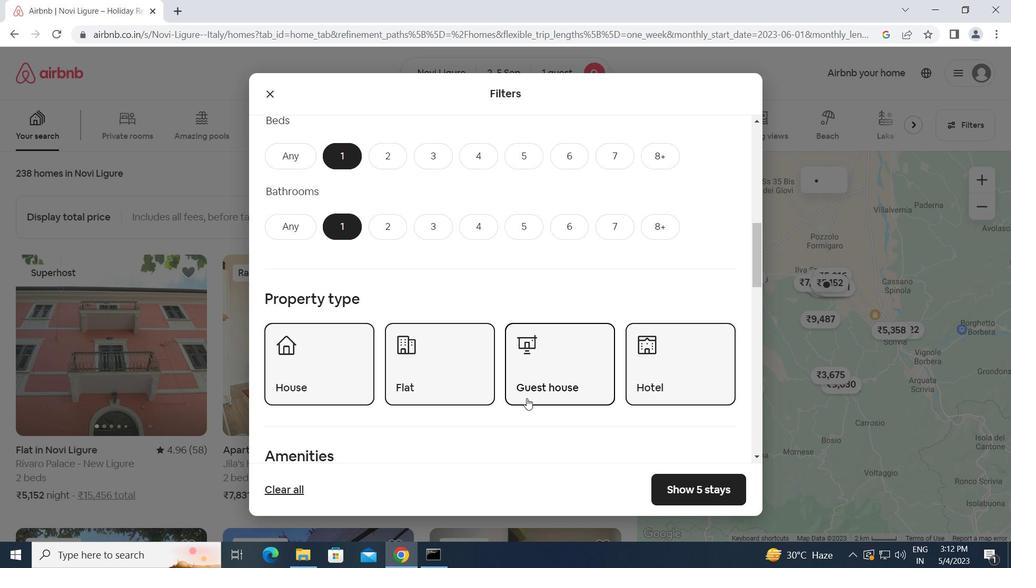 
Action: Mouse scrolled (526, 398) with delta (0, 0)
Screenshot: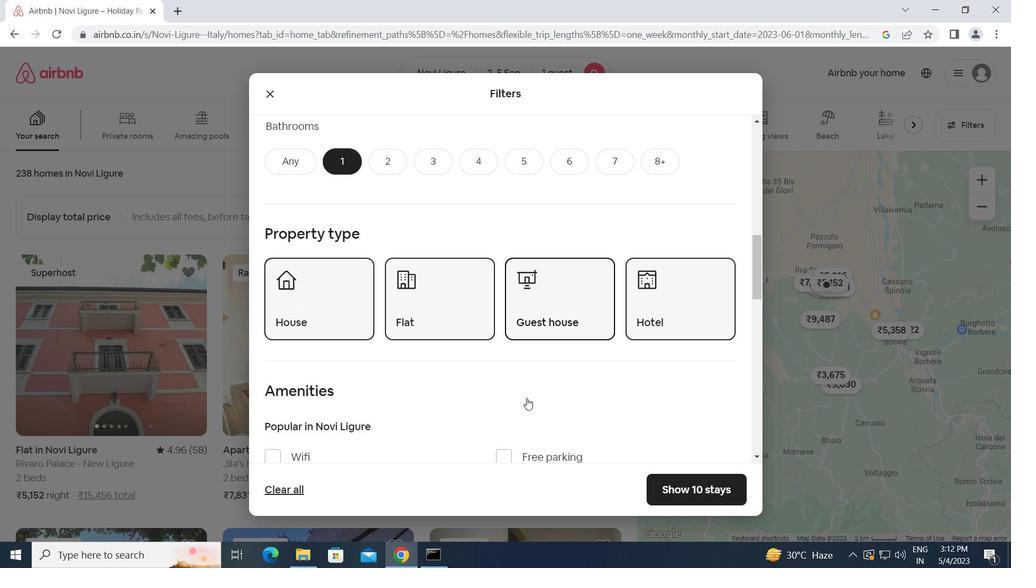 
Action: Mouse scrolled (526, 398) with delta (0, 0)
Screenshot: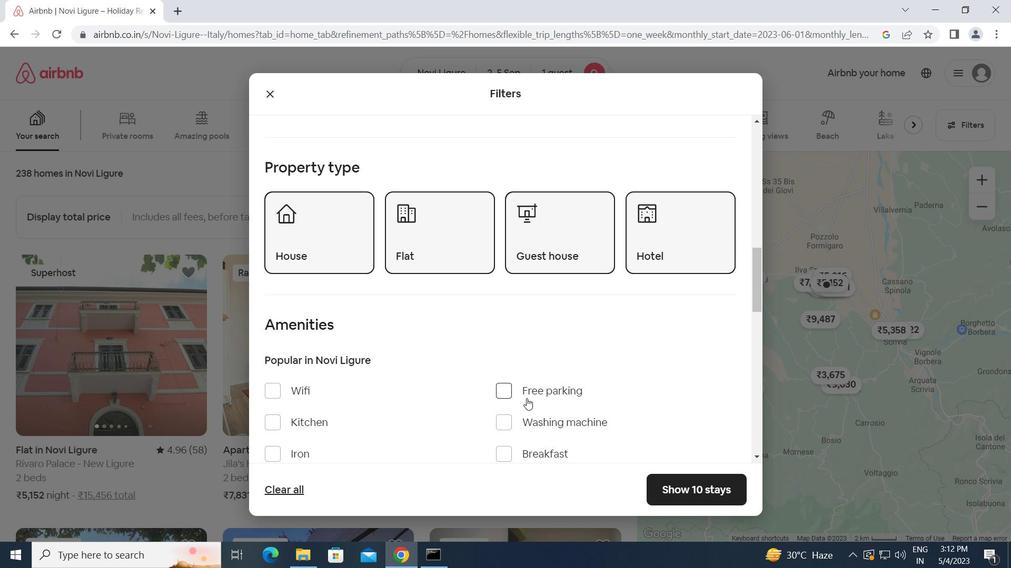 
Action: Mouse scrolled (526, 398) with delta (0, 0)
Screenshot: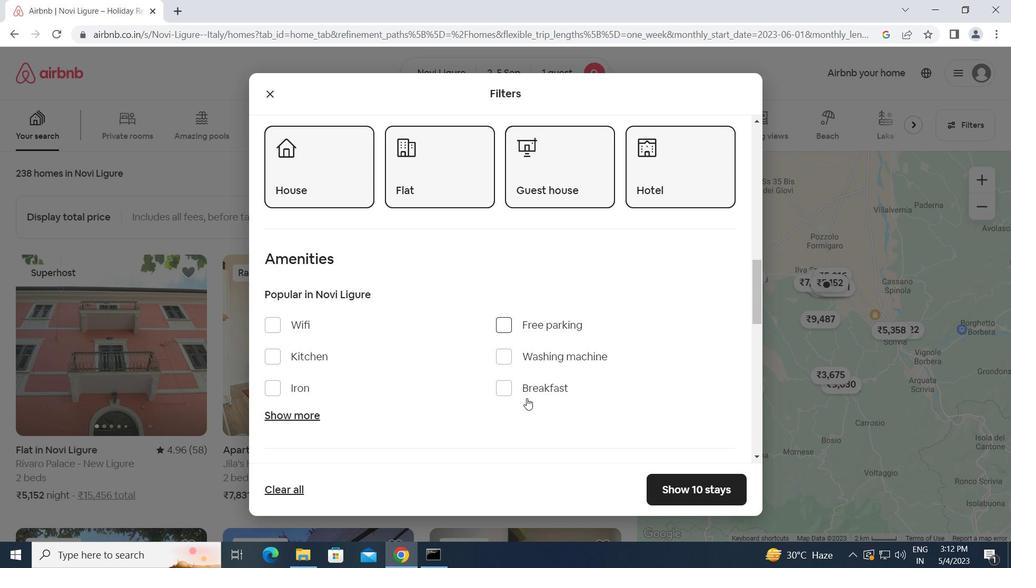 
Action: Mouse scrolled (526, 398) with delta (0, 0)
Screenshot: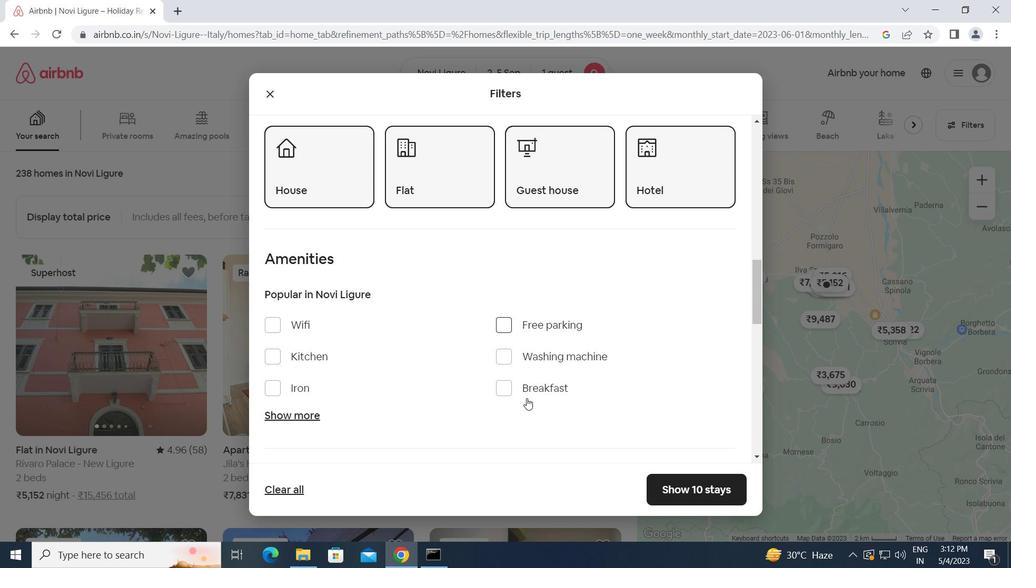 
Action: Mouse scrolled (526, 398) with delta (0, 0)
Screenshot: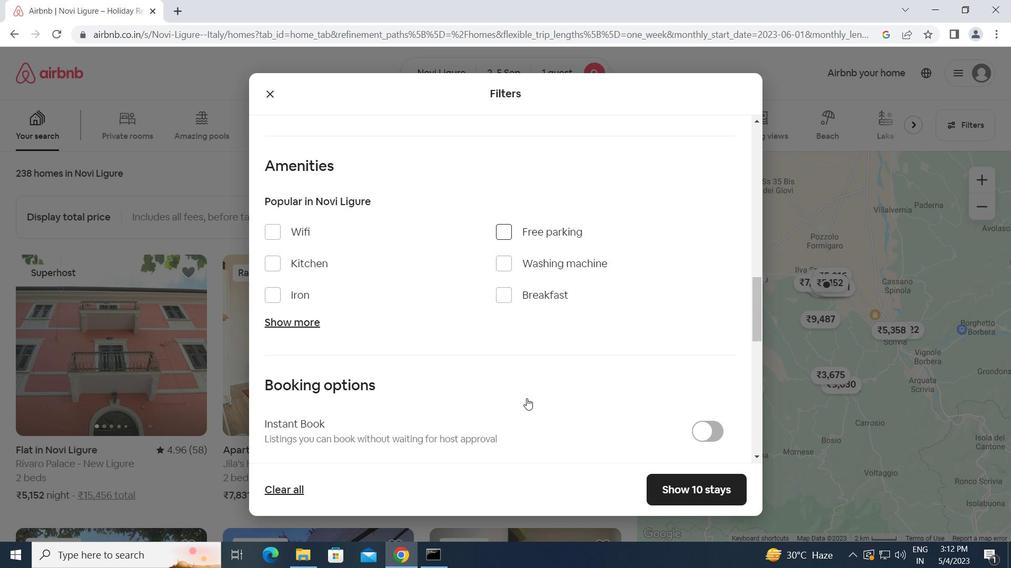 
Action: Mouse scrolled (526, 398) with delta (0, 0)
Screenshot: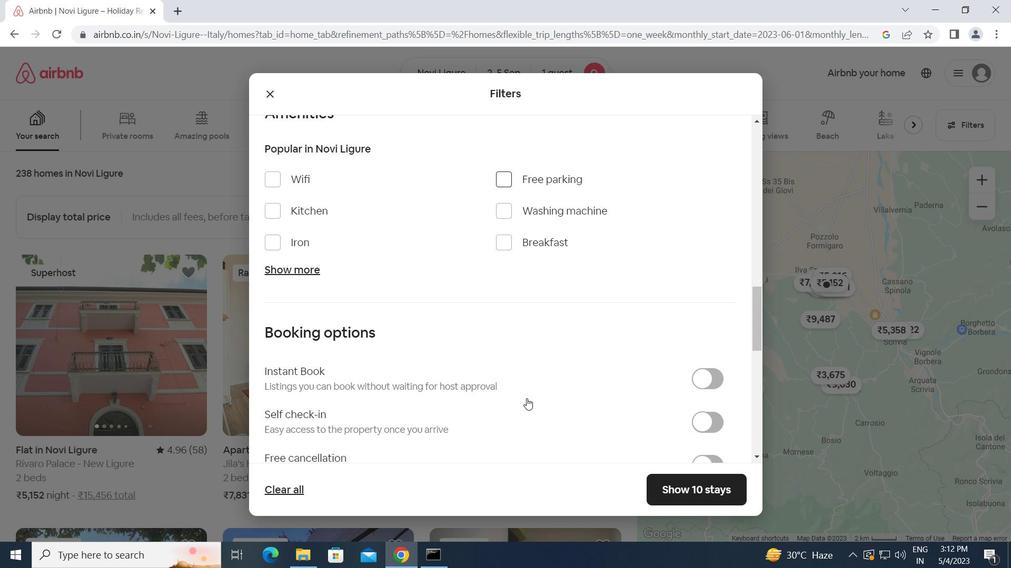 
Action: Mouse moved to (699, 308)
Screenshot: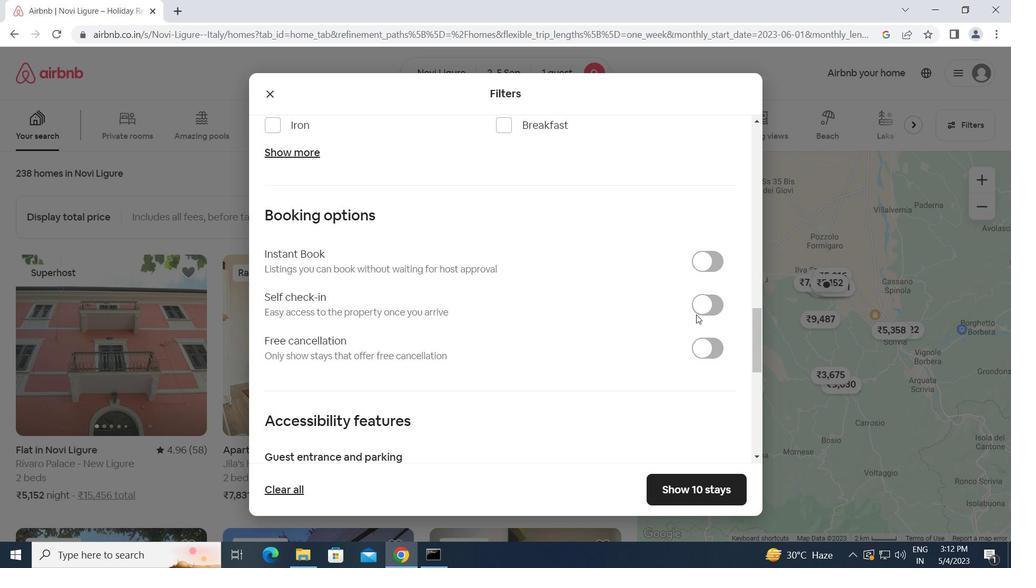 
Action: Mouse pressed left at (699, 308)
Screenshot: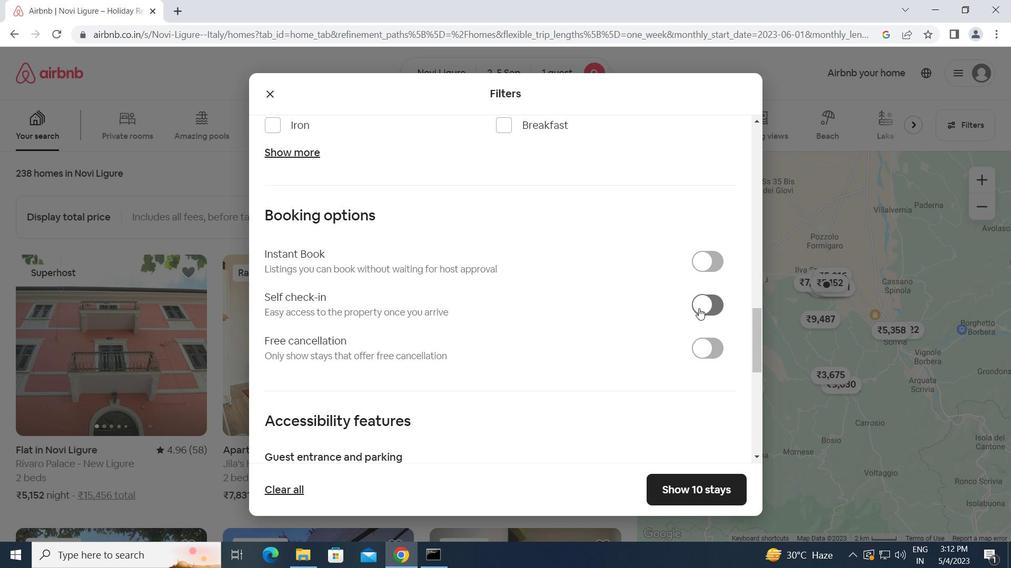 
Action: Mouse moved to (527, 376)
Screenshot: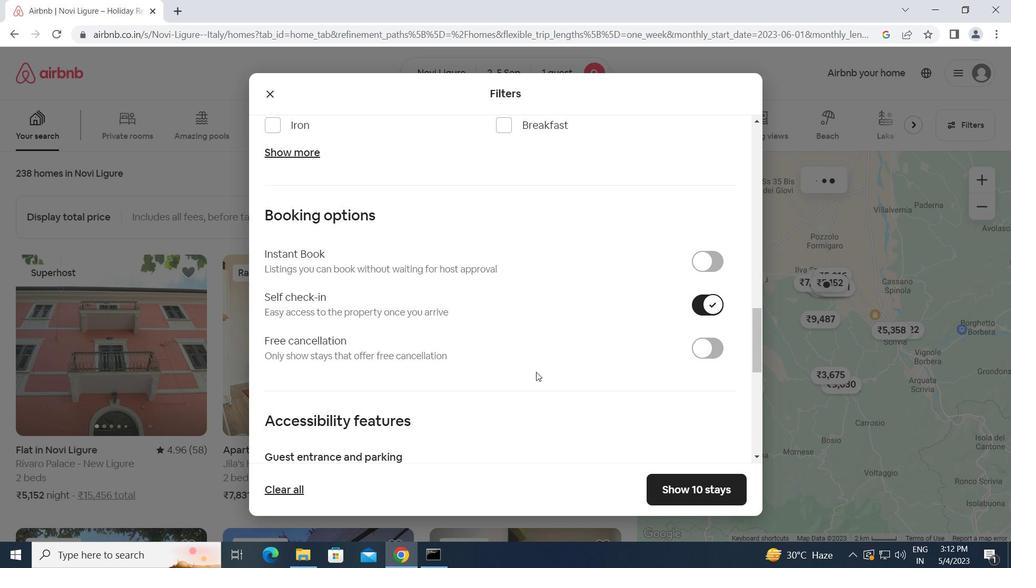 
Action: Mouse scrolled (527, 376) with delta (0, 0)
Screenshot: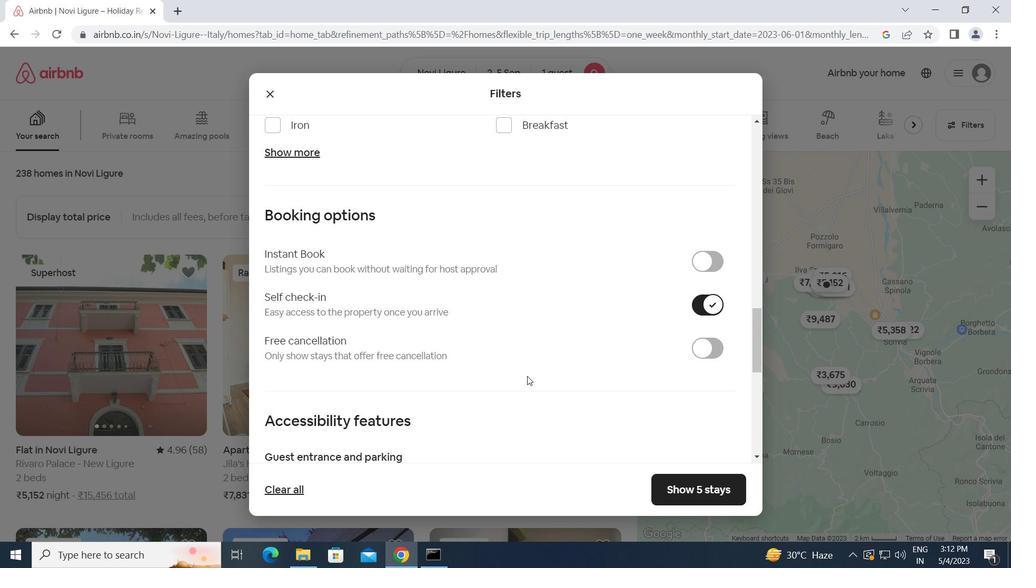 
Action: Mouse scrolled (527, 376) with delta (0, 0)
Screenshot: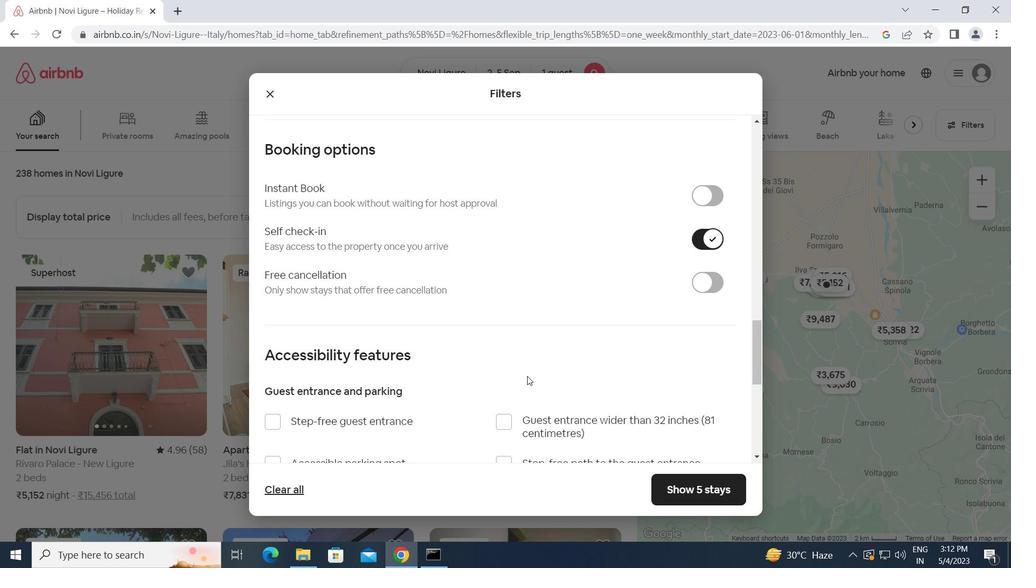 
Action: Mouse scrolled (527, 376) with delta (0, 0)
Screenshot: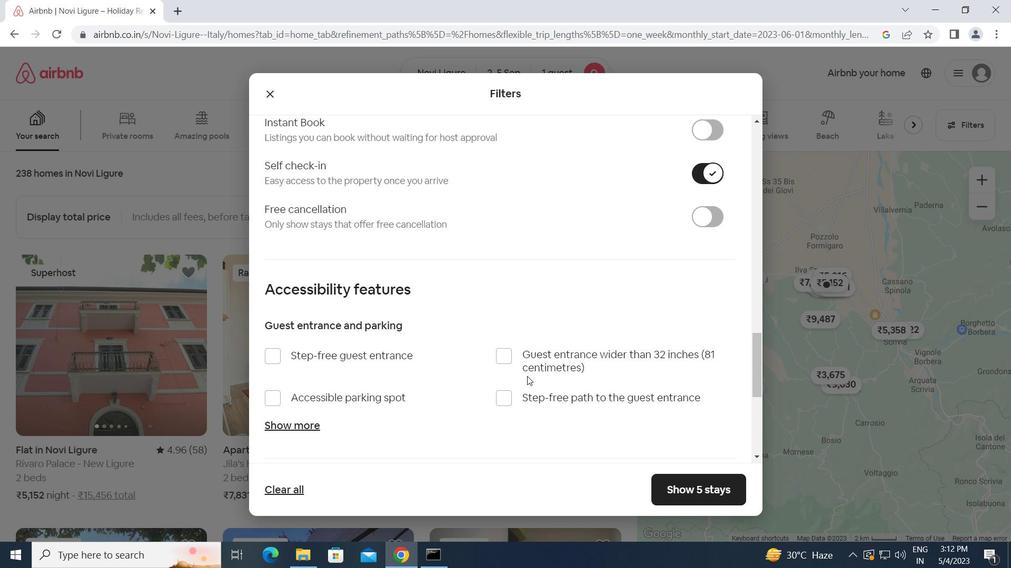 
Action: Mouse scrolled (527, 376) with delta (0, 0)
Screenshot: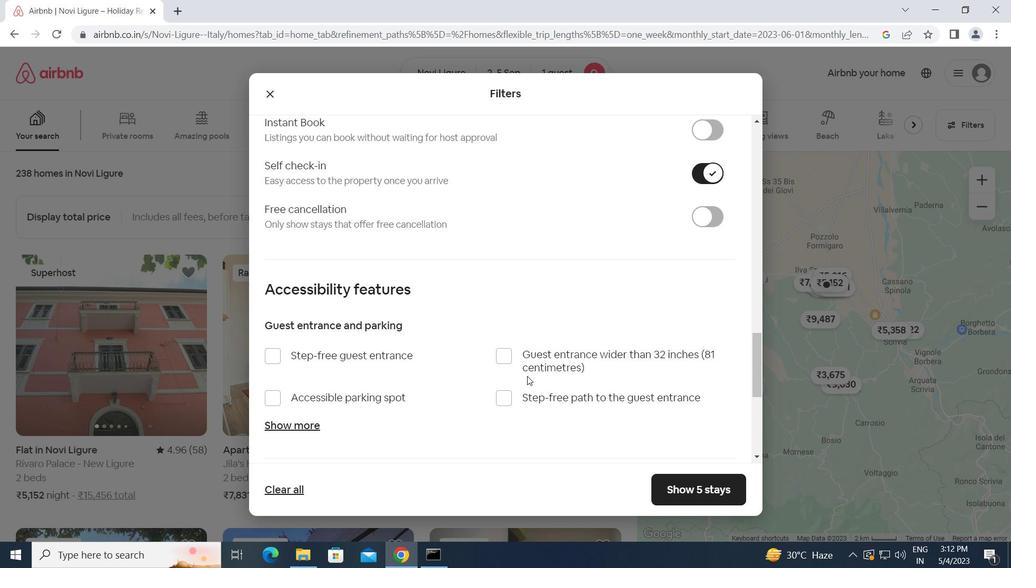 
Action: Mouse scrolled (527, 376) with delta (0, 0)
Screenshot: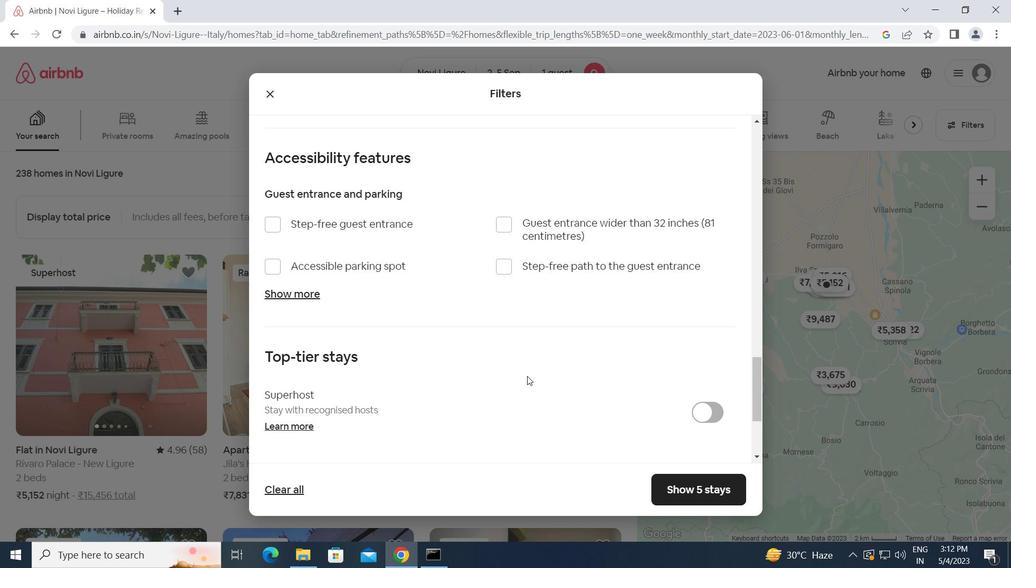 
Action: Mouse scrolled (527, 376) with delta (0, 0)
Screenshot: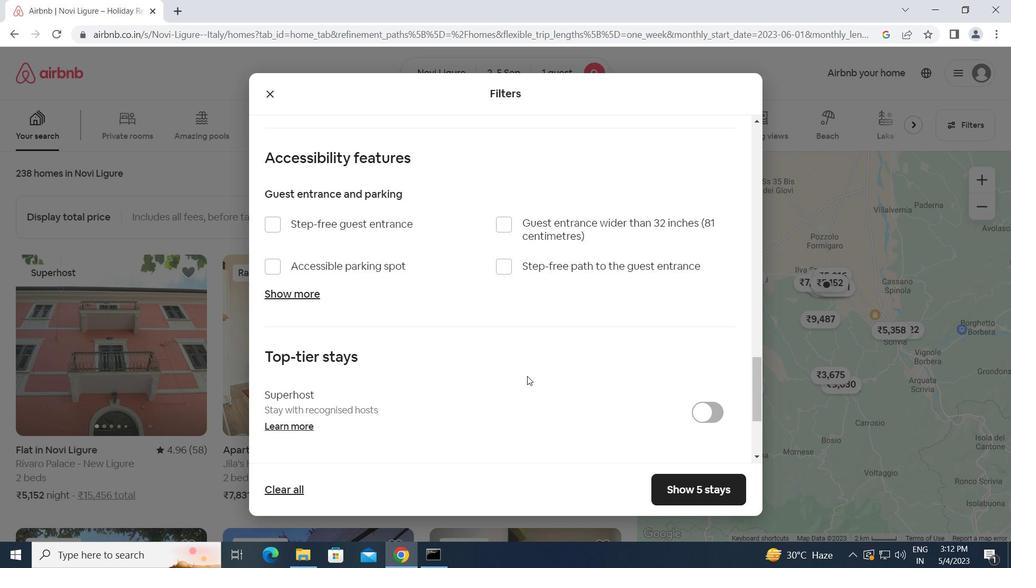 
Action: Mouse scrolled (527, 376) with delta (0, 0)
Screenshot: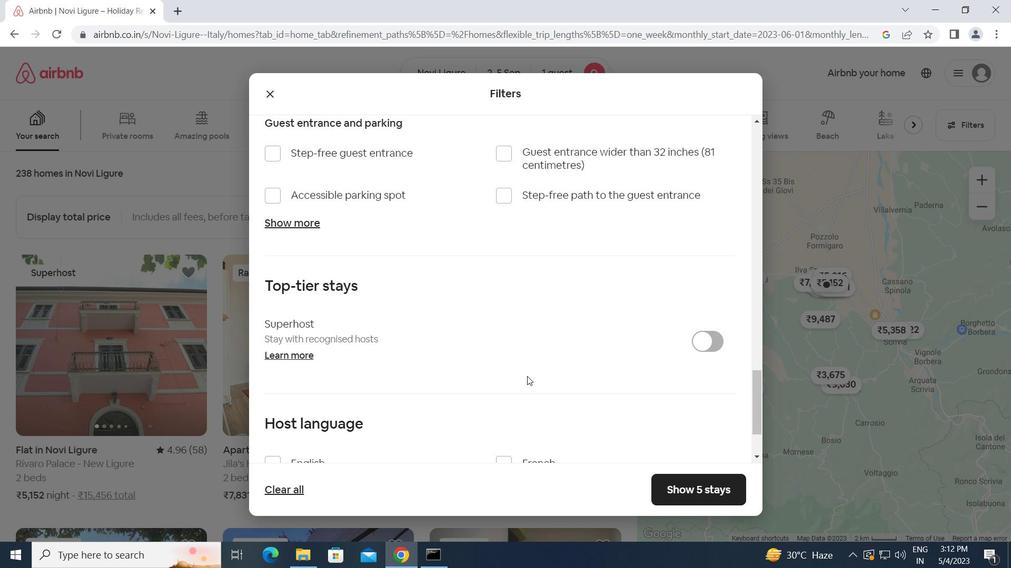 
Action: Mouse scrolled (527, 376) with delta (0, 0)
Screenshot: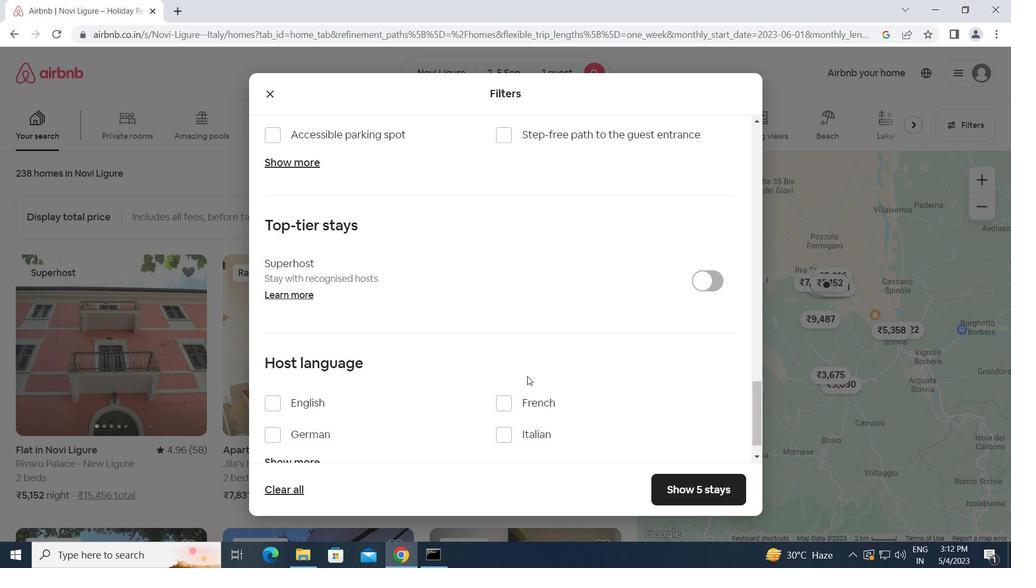 
Action: Mouse moved to (271, 372)
Screenshot: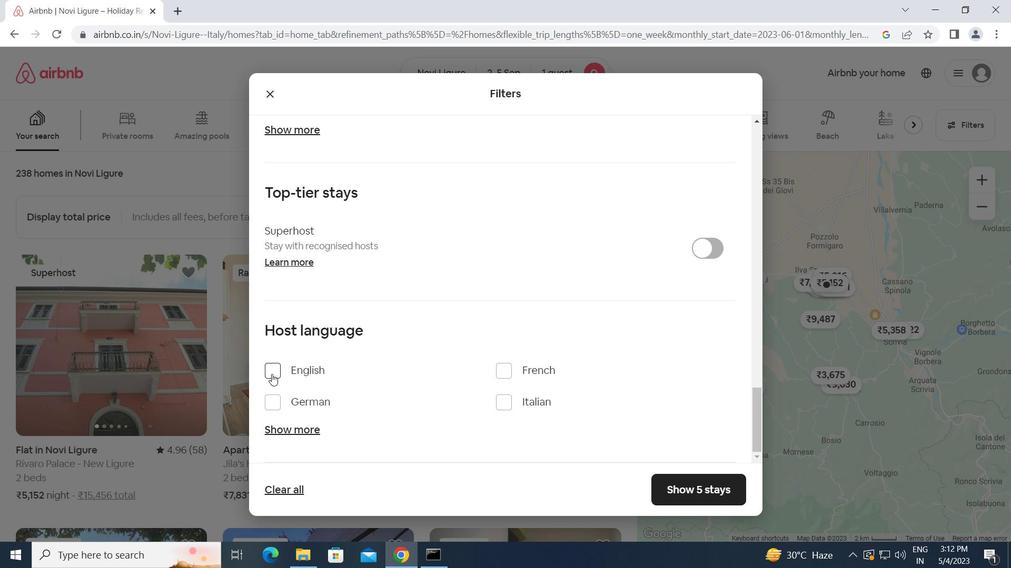 
Action: Mouse pressed left at (271, 372)
Screenshot: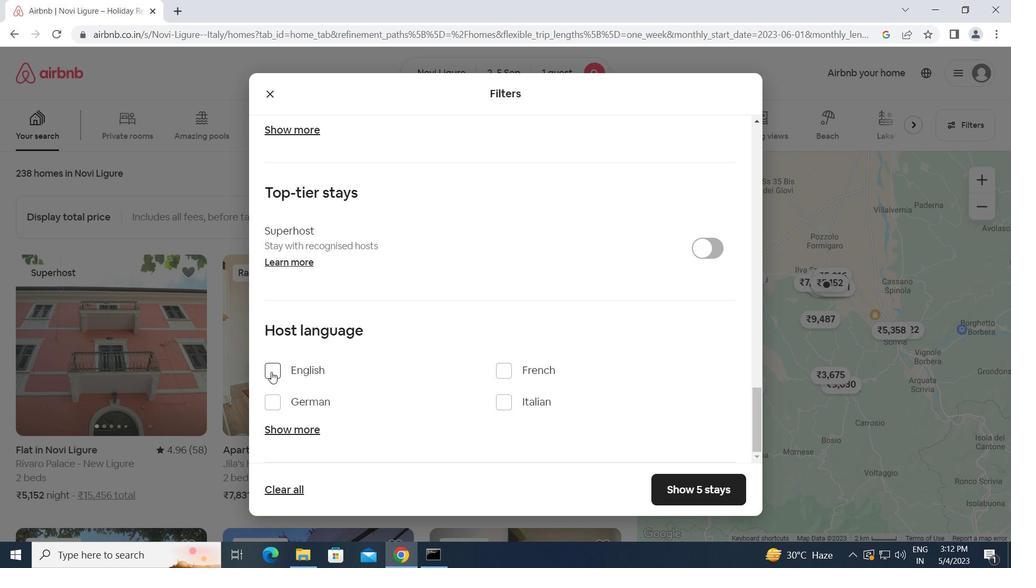 
Action: Mouse moved to (665, 482)
Screenshot: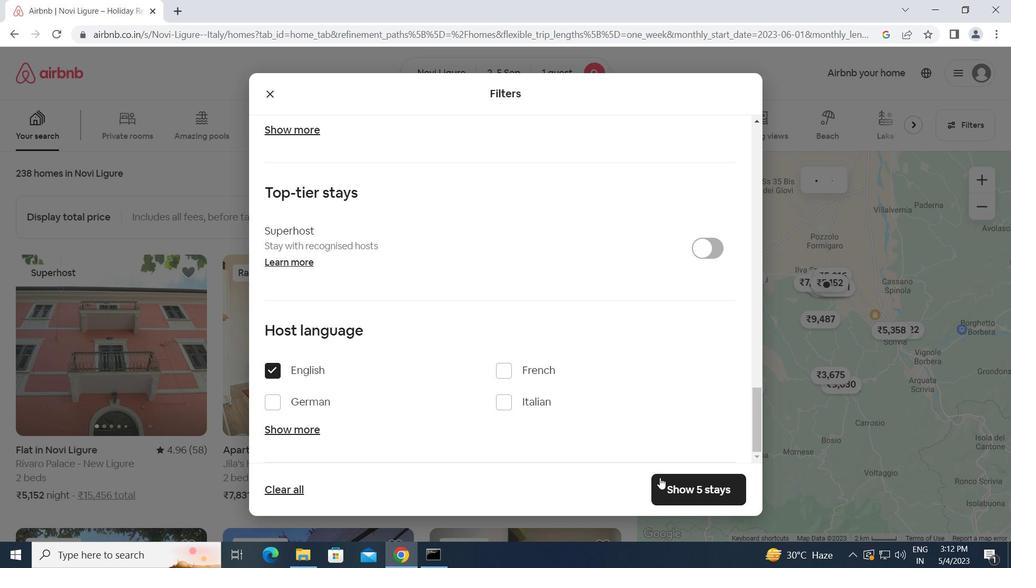 
Action: Mouse pressed left at (665, 482)
Screenshot: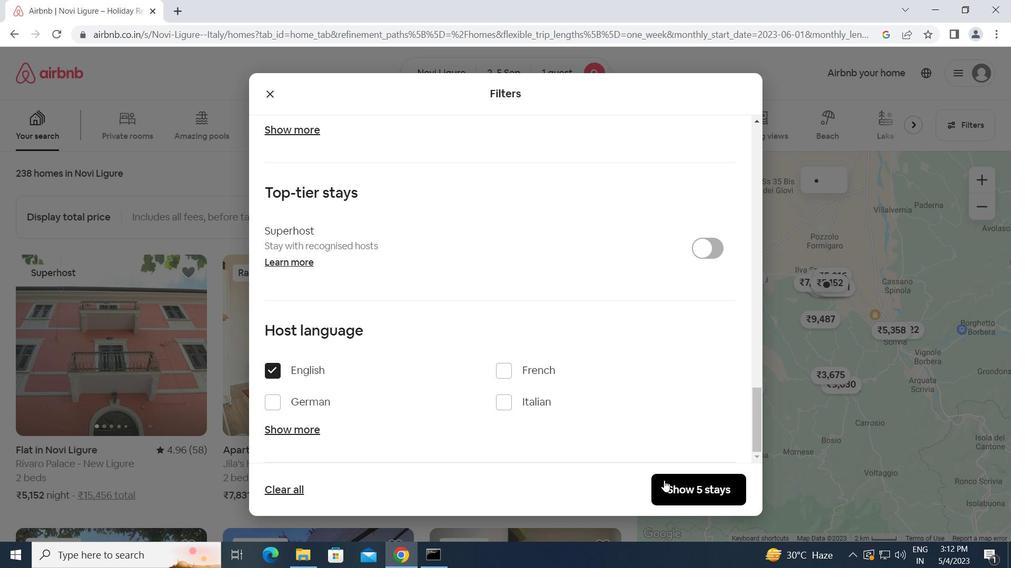
Action: Mouse moved to (526, 441)
Screenshot: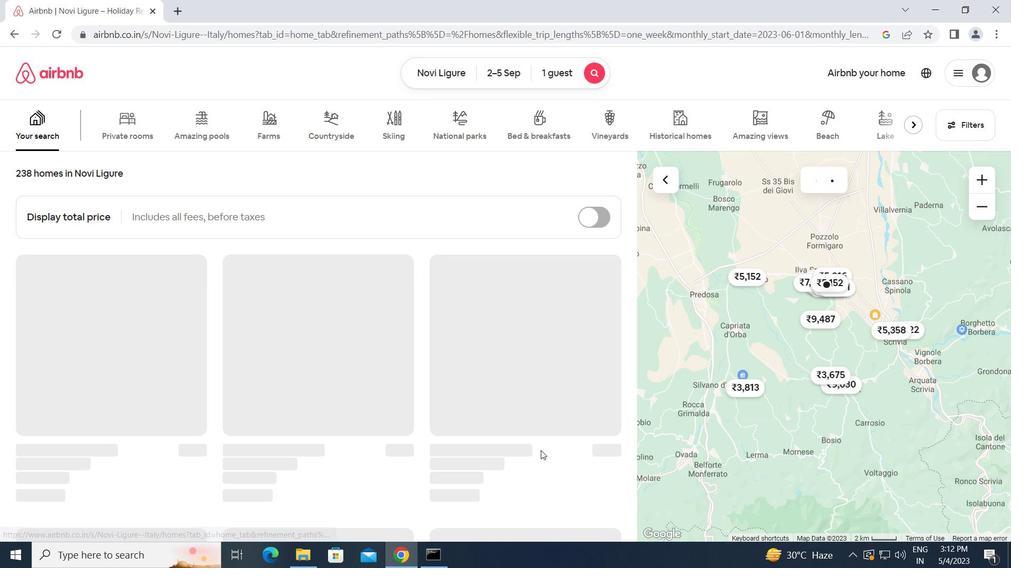 
